Task: Add an event with the title Second Sales Team Training and Skill Enhancement, date '2023/11/04', time 8:30 AM to 10:30 AMand add a description: Maintain comprehensive documentation of the risk mitigation process, including risk registers, mitigation plans, and lessons learned. Documenting lessons learned enables future projects to benefit from the knowledge and experience gained during risk mitigation activities., put the event into Blue category . Add location for the event as: 789 Ocean Drive, Miami Beach, Florida, USA, logged in from the account softage.8@softage.netand send the event invitation to softage.7@softage.net and softage.9@softage.net. Set a reminder for the event 1 hour before
Action: Mouse moved to (110, 142)
Screenshot: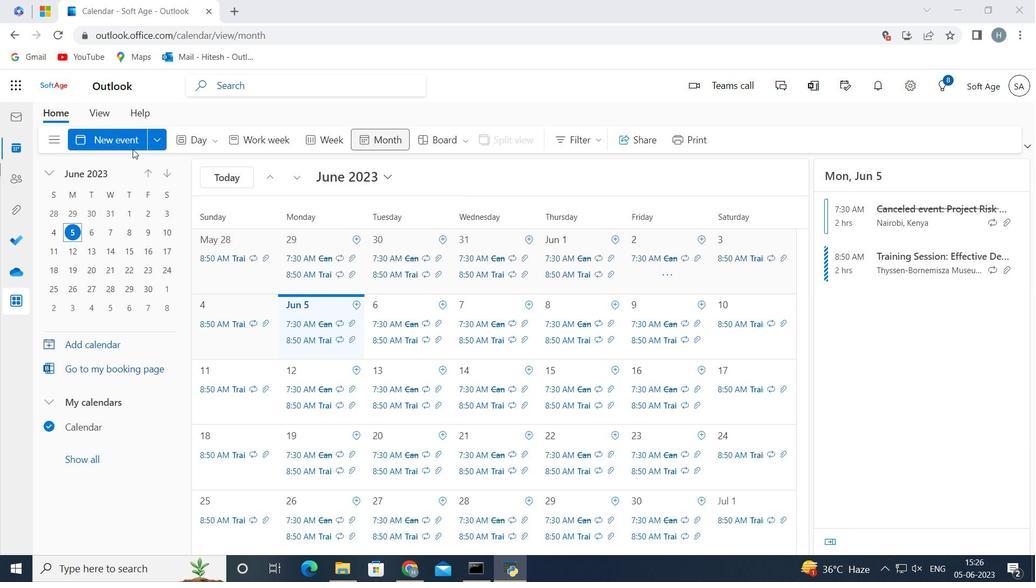 
Action: Mouse pressed left at (110, 142)
Screenshot: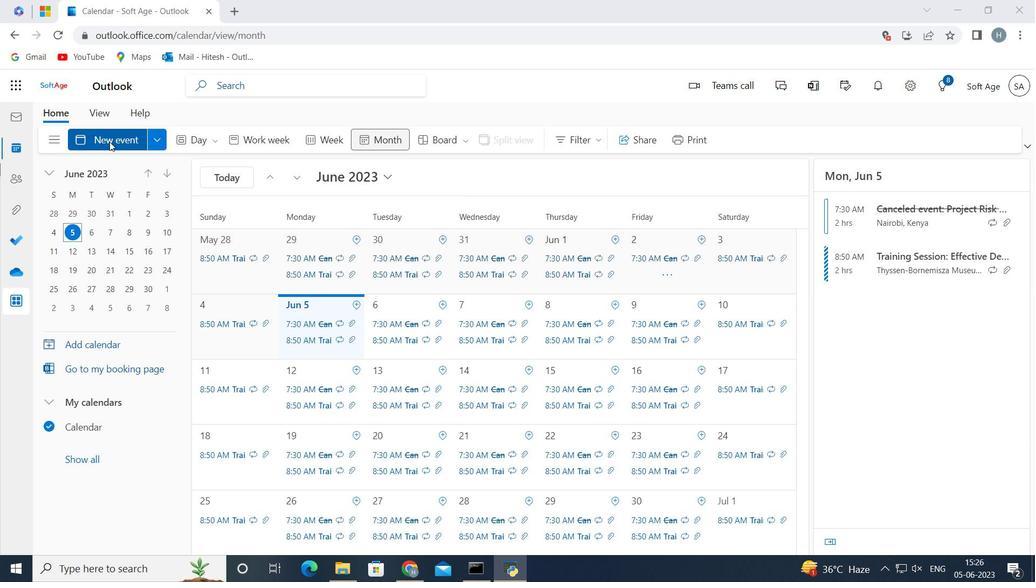 
Action: Mouse moved to (243, 217)
Screenshot: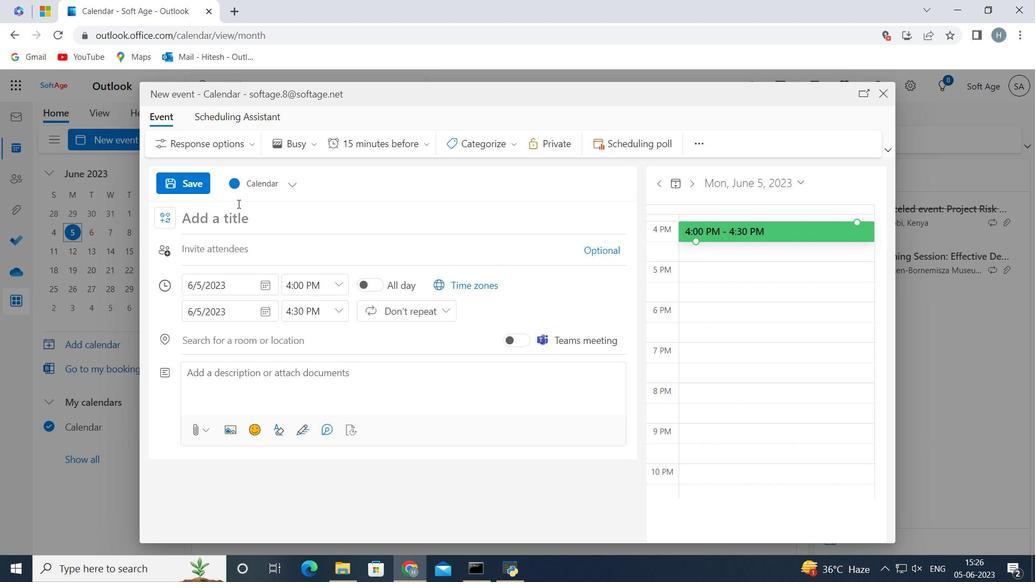 
Action: Mouse pressed left at (243, 217)
Screenshot: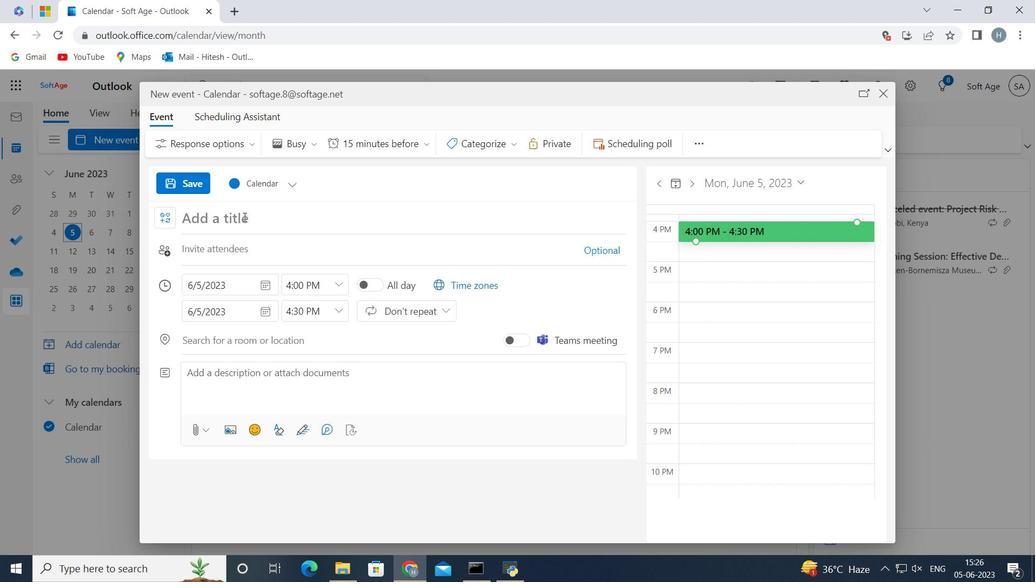 
Action: Key pressed <Key.shift>Second<Key.space><Key.shift>Sales<Key.space><Key.shift>Team<Key.space><Key.shift>Training<Key.space>and<Key.space><Key.shift>Skill<Key.space><Key.shift>Enhancement<Key.space>
Screenshot: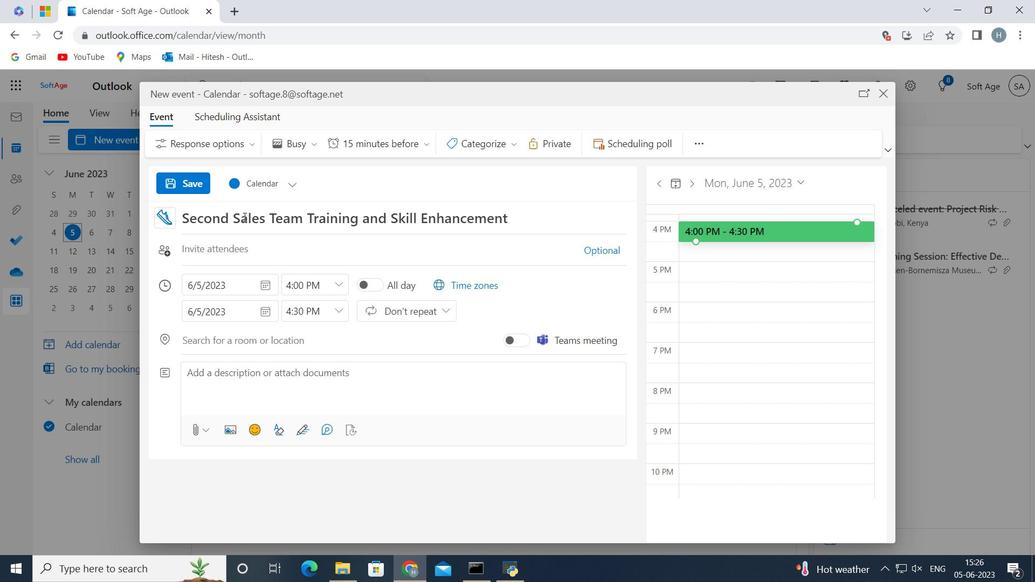 
Action: Mouse scrolled (243, 217) with delta (0, 0)
Screenshot: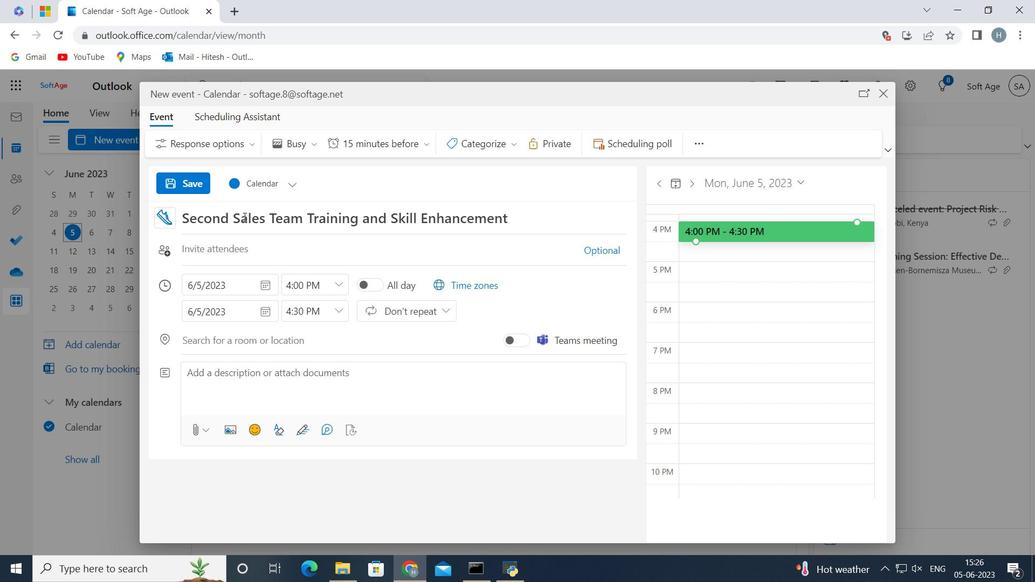 
Action: Mouse moved to (264, 284)
Screenshot: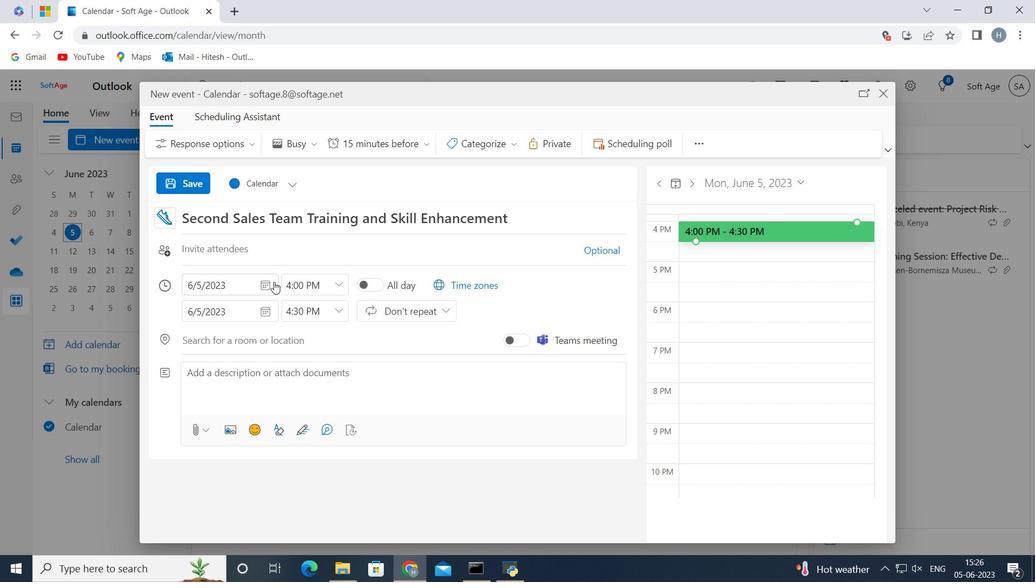 
Action: Mouse pressed left at (264, 284)
Screenshot: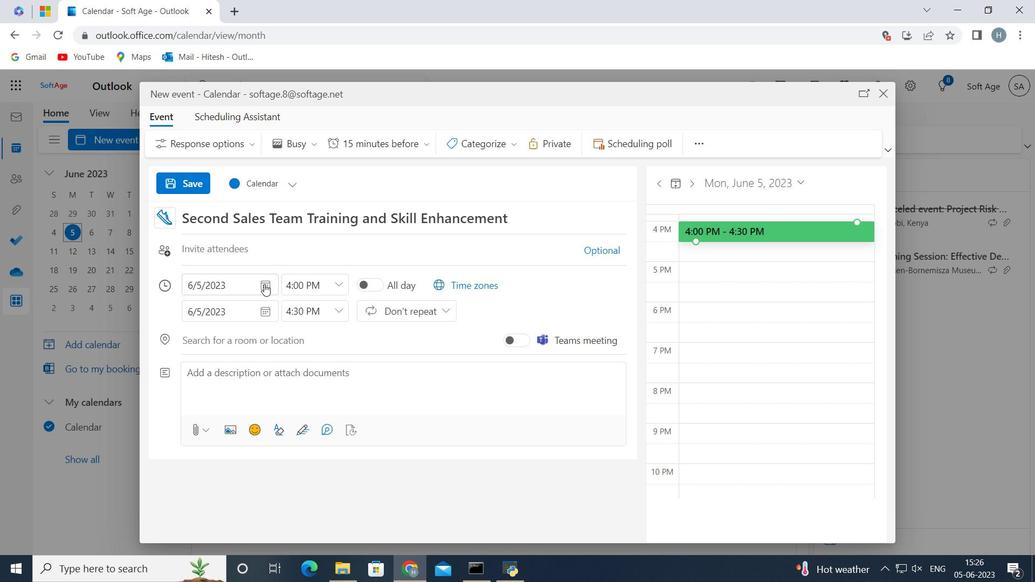 
Action: Mouse moved to (217, 316)
Screenshot: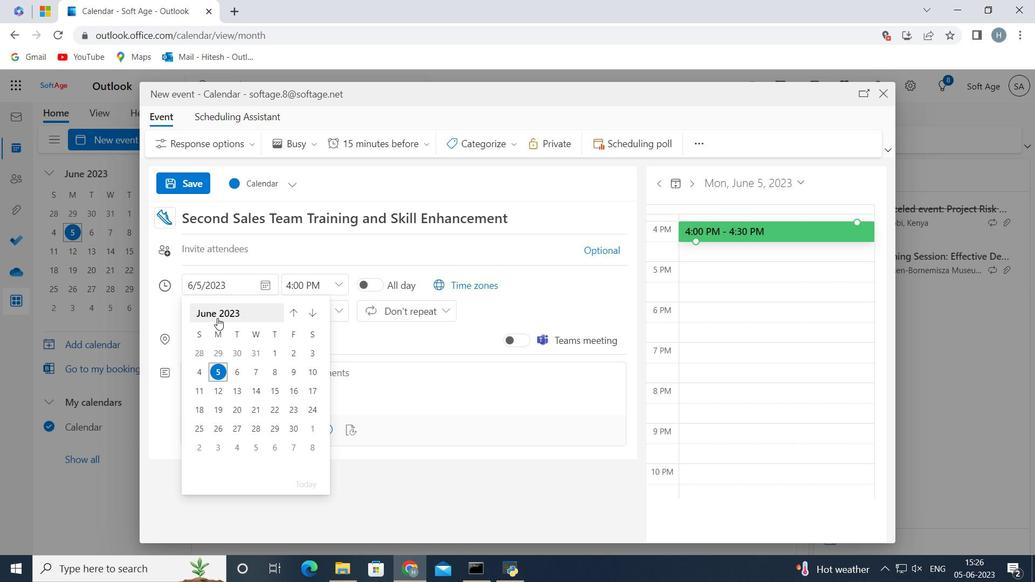
Action: Mouse pressed left at (217, 316)
Screenshot: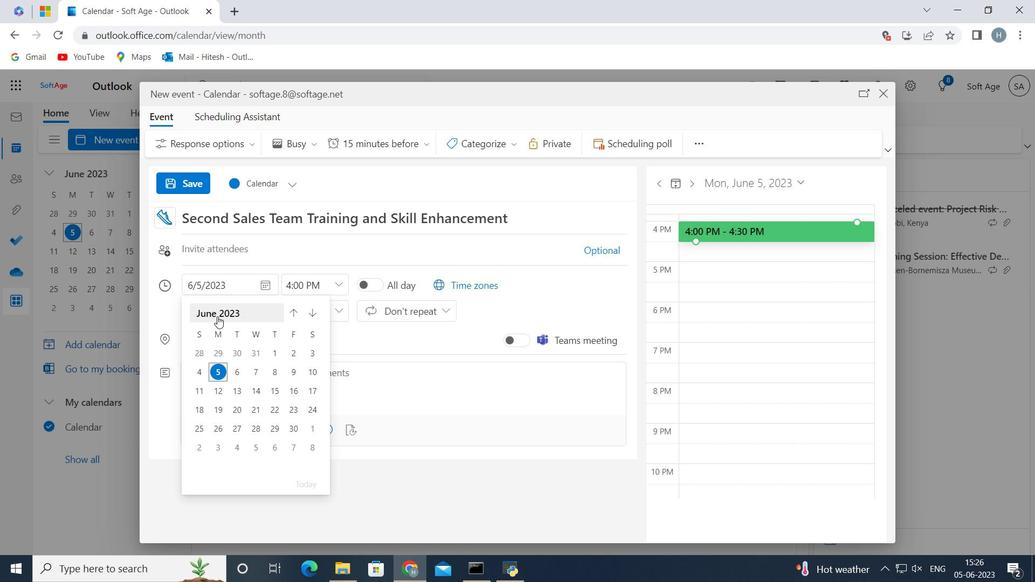 
Action: Mouse pressed left at (217, 316)
Screenshot: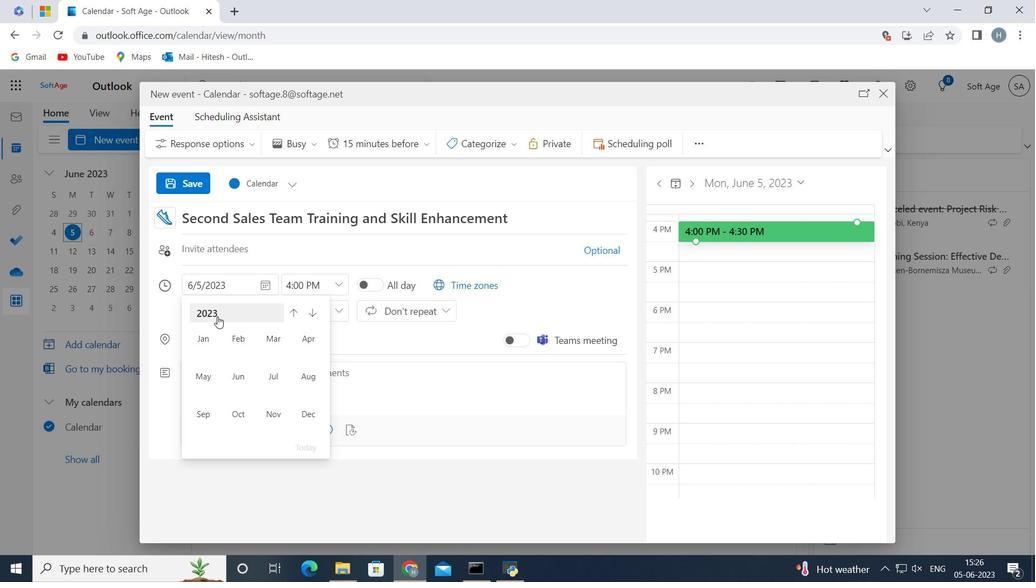 
Action: Mouse moved to (299, 344)
Screenshot: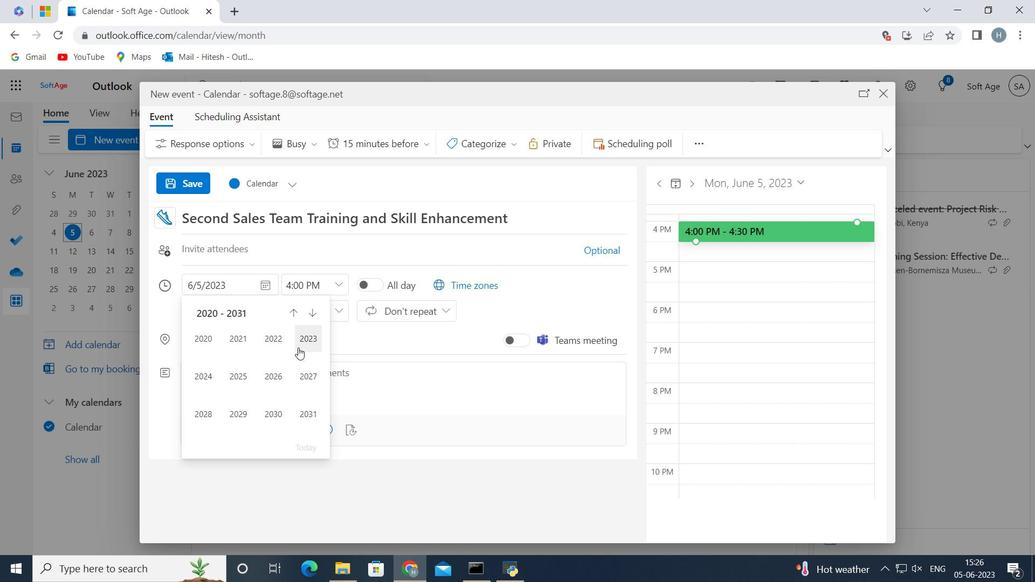 
Action: Mouse pressed left at (299, 344)
Screenshot: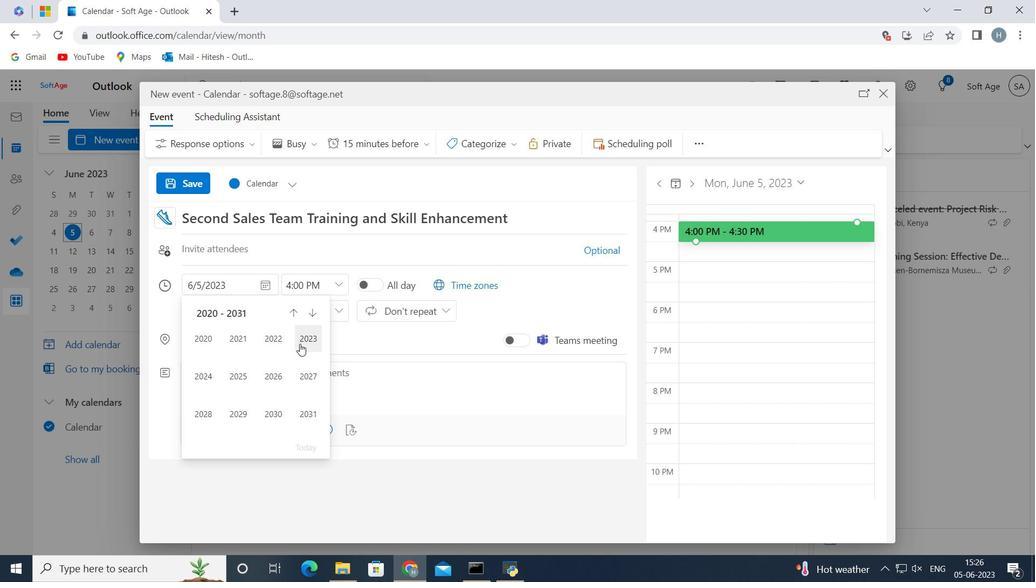 
Action: Mouse moved to (276, 408)
Screenshot: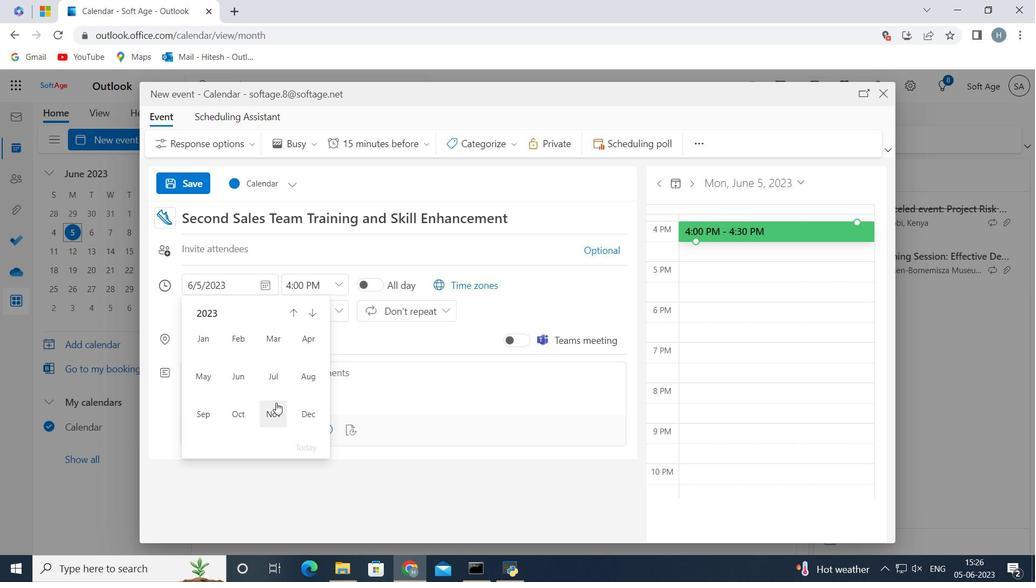 
Action: Mouse pressed left at (276, 408)
Screenshot: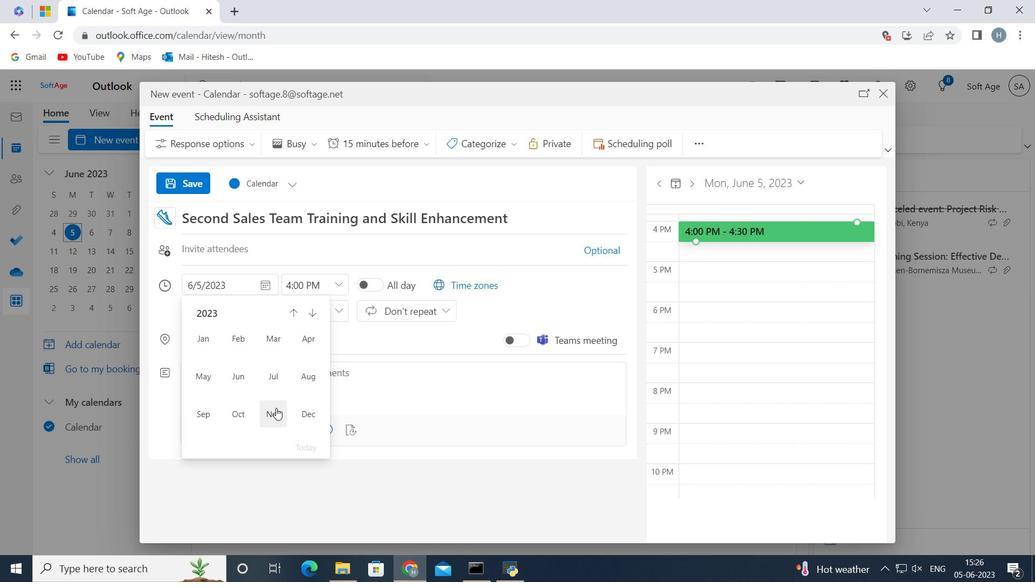 
Action: Mouse moved to (309, 353)
Screenshot: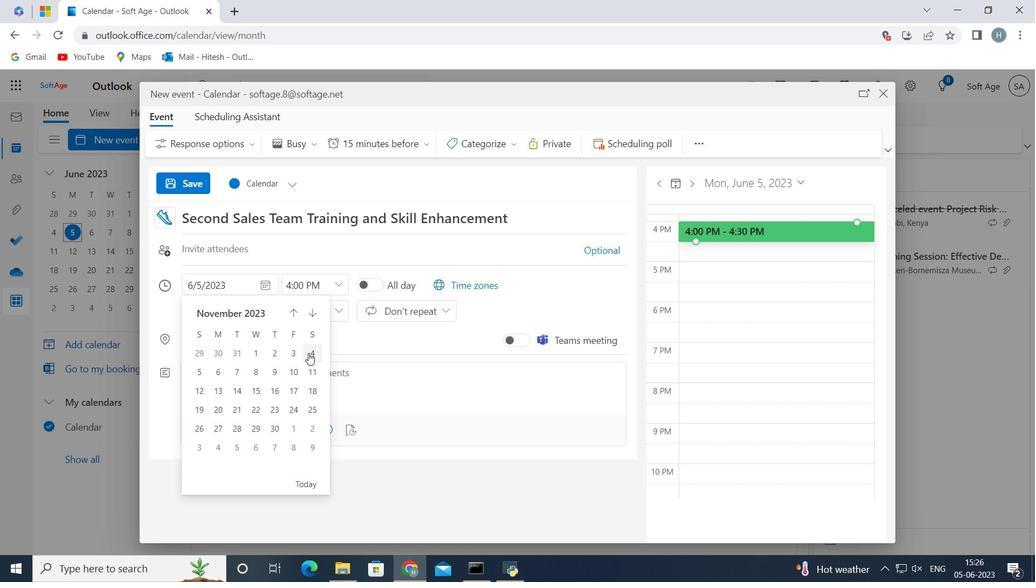 
Action: Mouse pressed left at (309, 353)
Screenshot: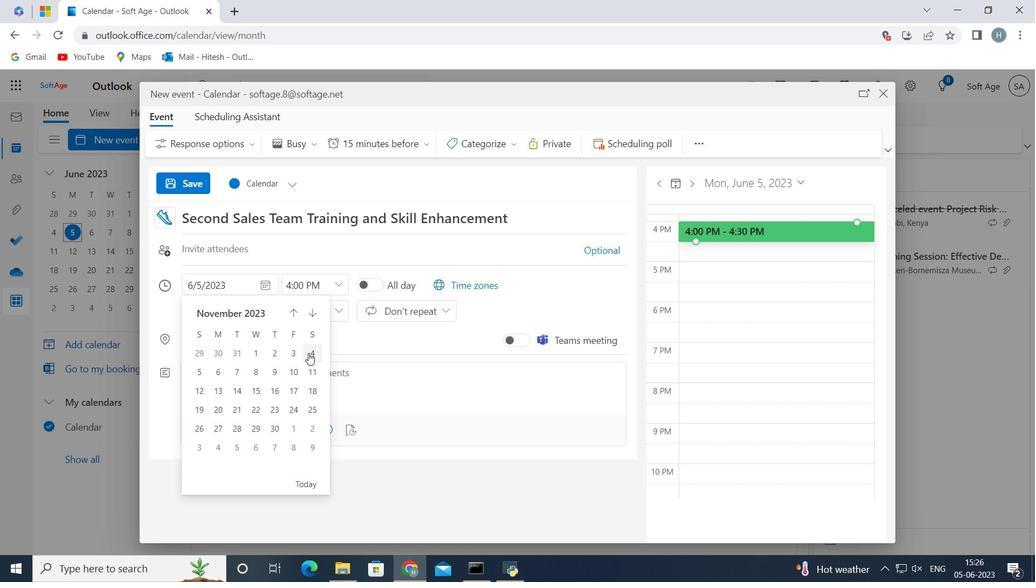 
Action: Mouse moved to (337, 283)
Screenshot: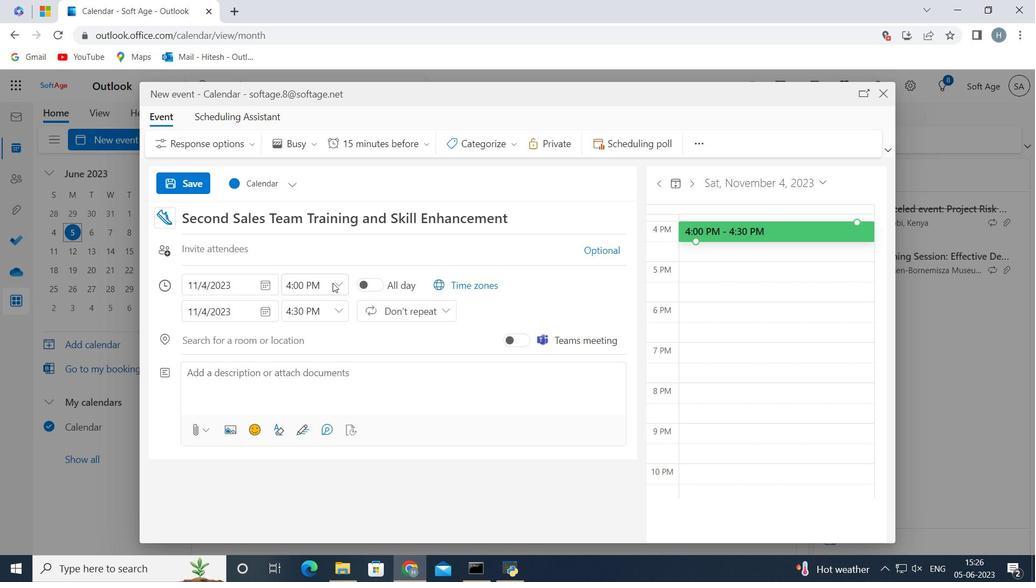 
Action: Mouse pressed left at (337, 283)
Screenshot: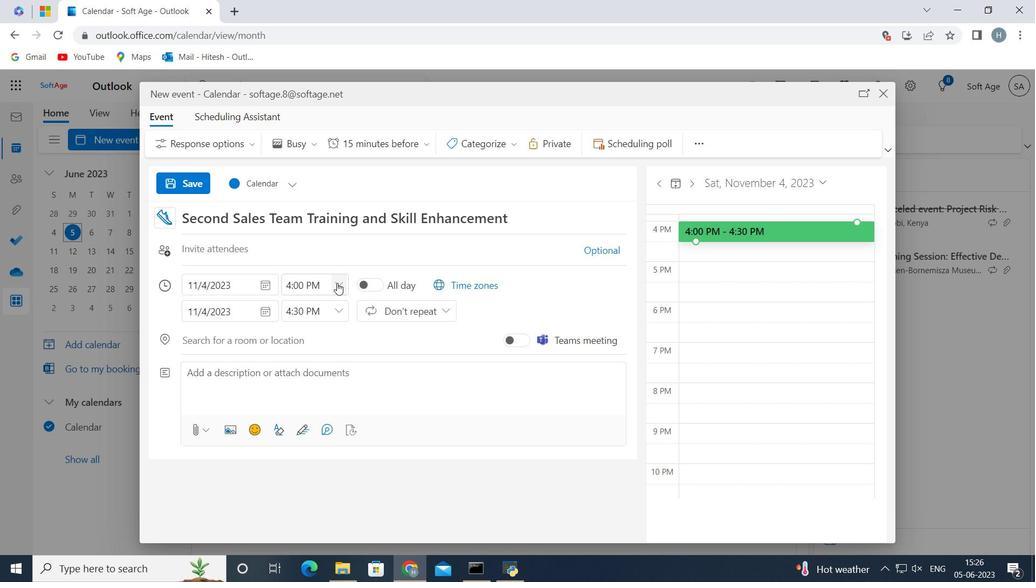 
Action: Mouse moved to (305, 344)
Screenshot: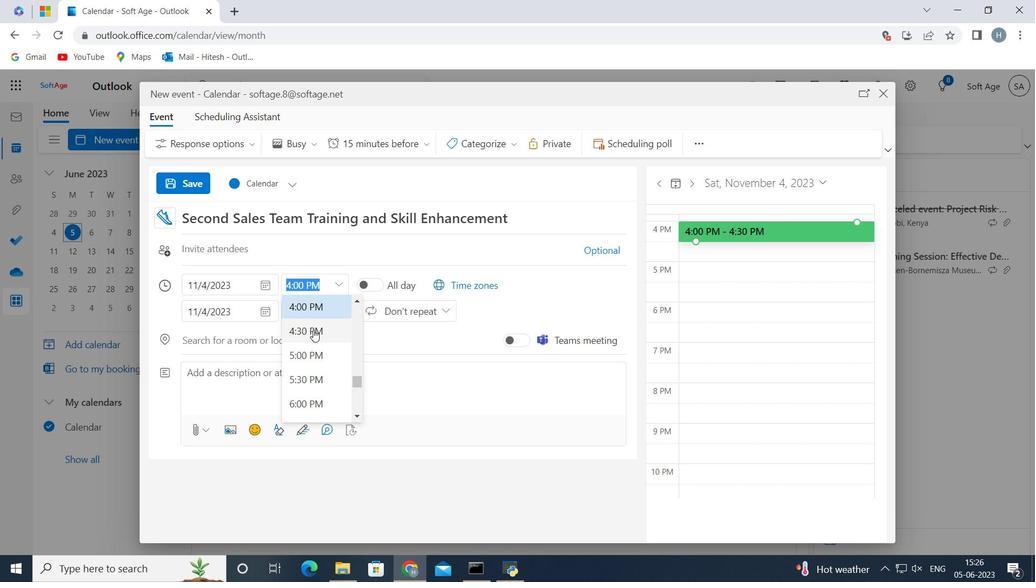
Action: Mouse scrolled (305, 344) with delta (0, 0)
Screenshot: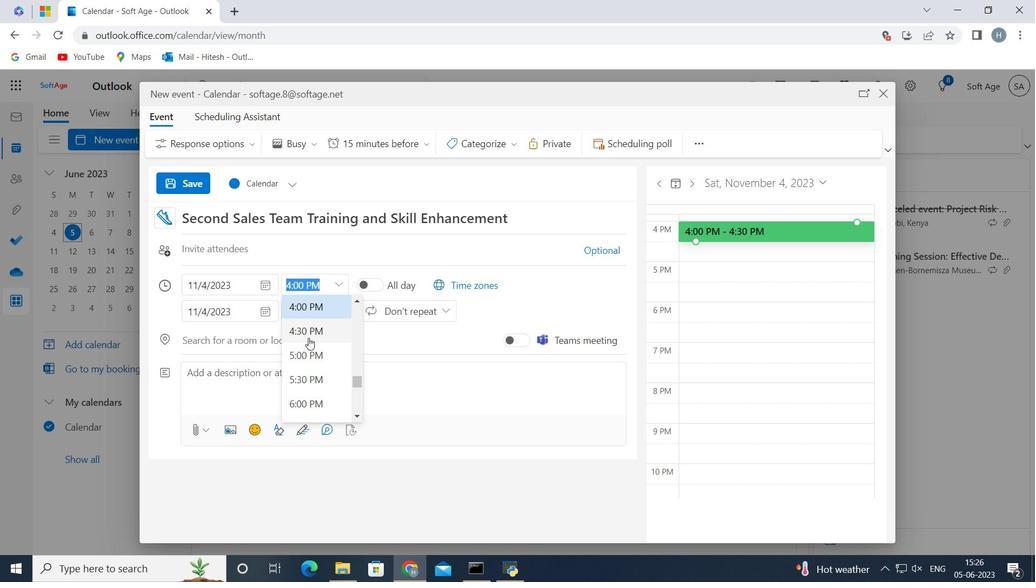 
Action: Mouse scrolled (305, 344) with delta (0, 0)
Screenshot: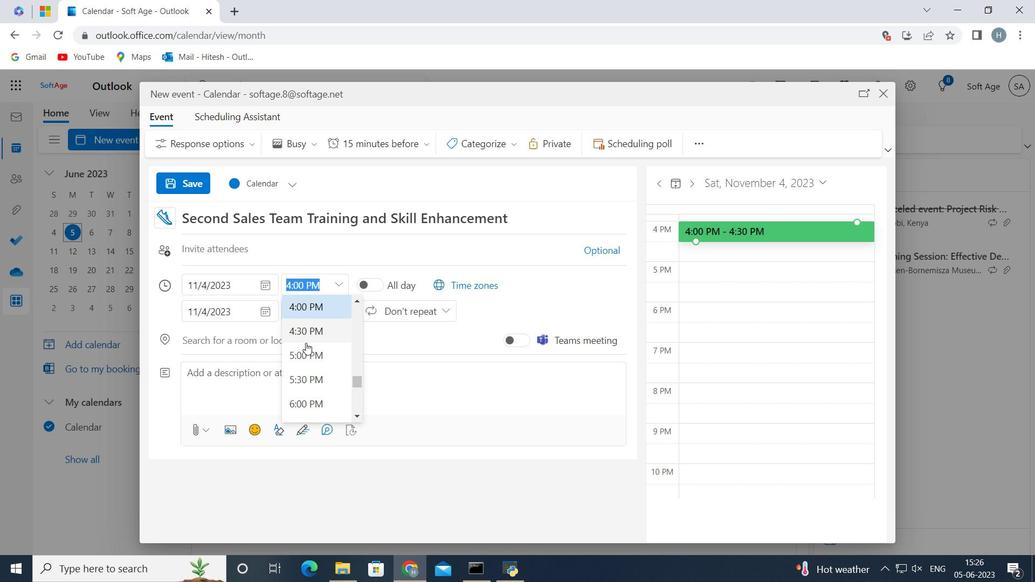 
Action: Mouse scrolled (305, 344) with delta (0, 0)
Screenshot: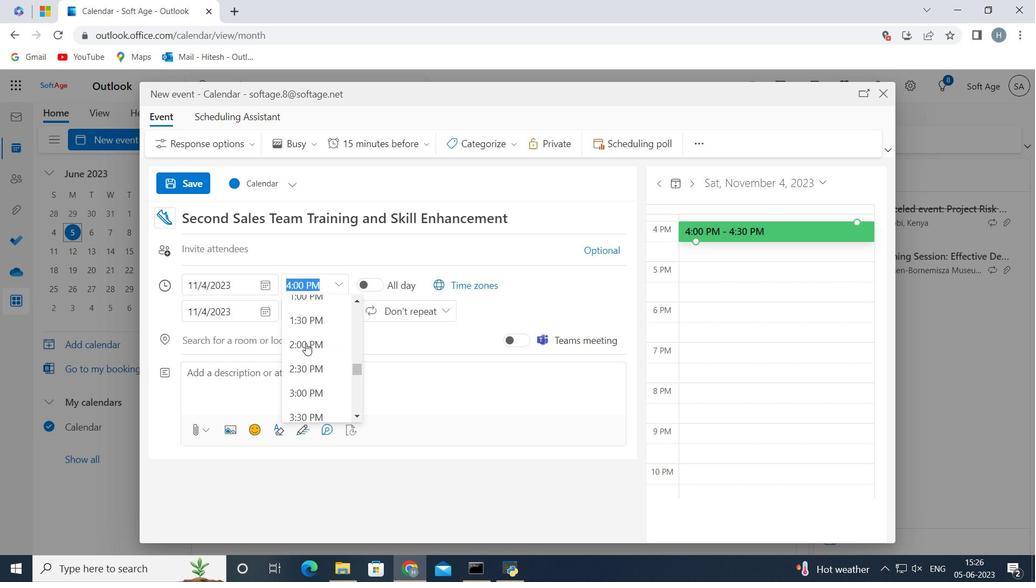 
Action: Mouse scrolled (305, 344) with delta (0, 0)
Screenshot: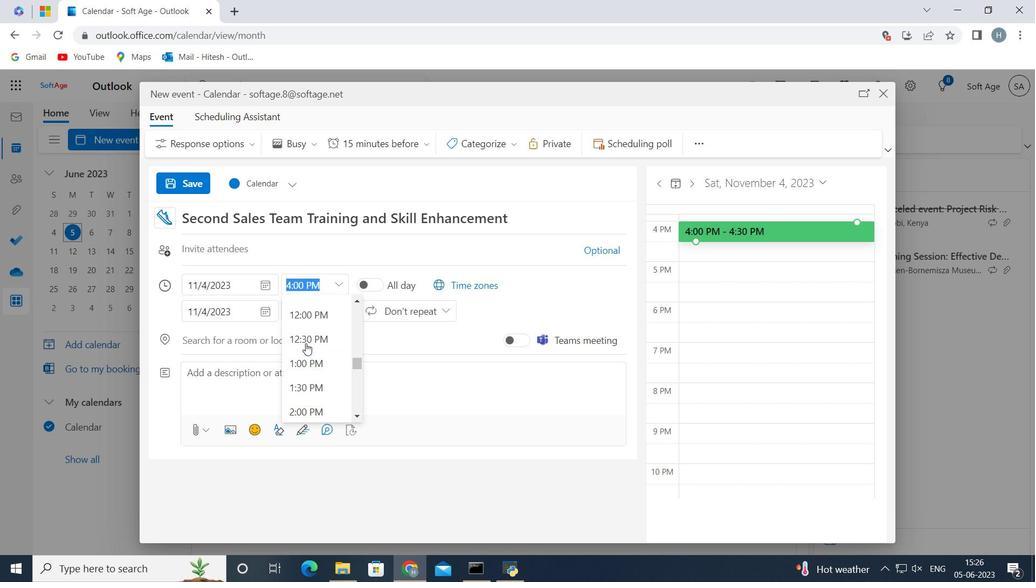 
Action: Mouse scrolled (305, 344) with delta (0, 0)
Screenshot: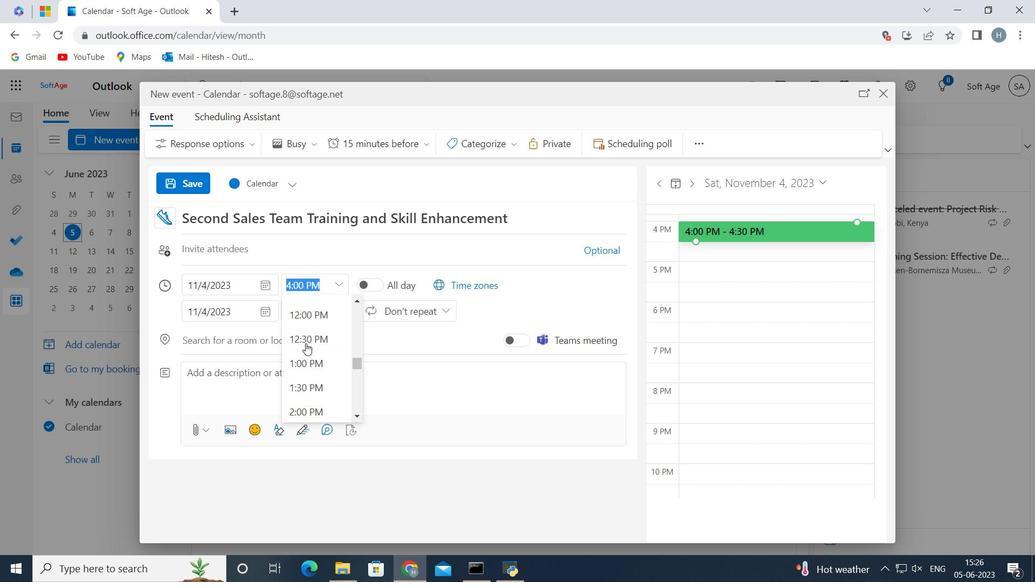 
Action: Mouse scrolled (305, 344) with delta (0, 0)
Screenshot: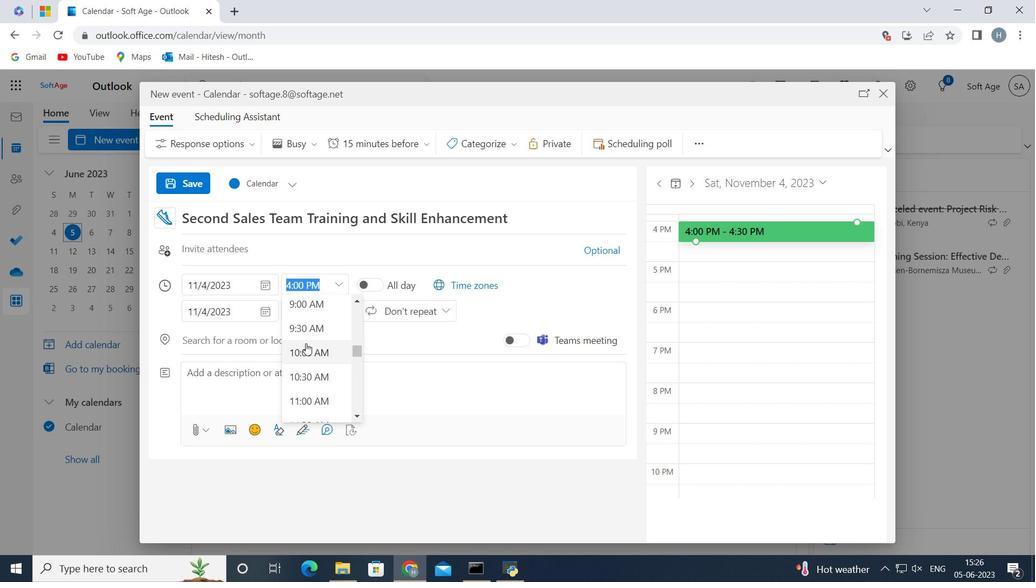 
Action: Mouse moved to (301, 342)
Screenshot: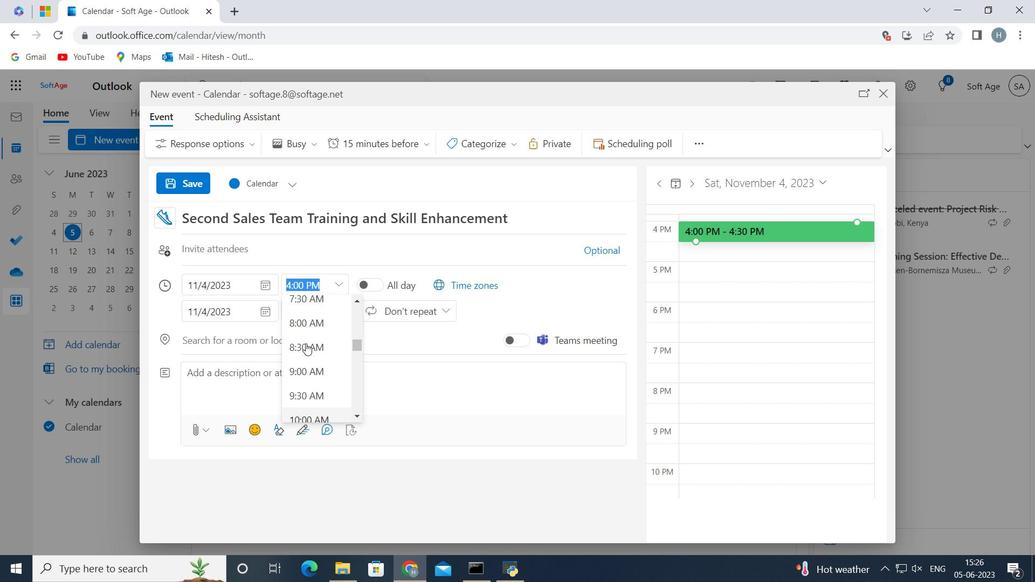 
Action: Mouse pressed left at (301, 342)
Screenshot: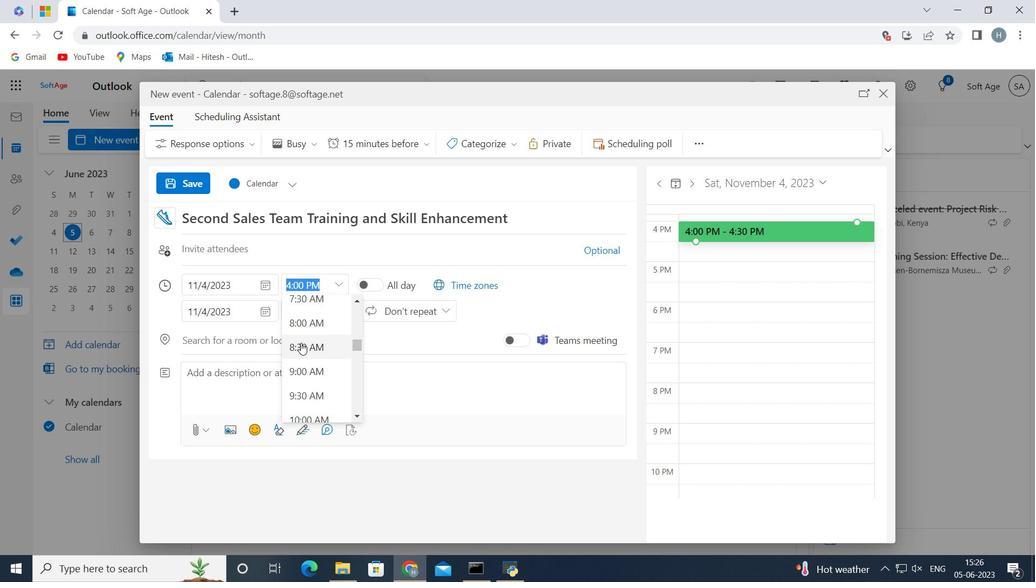 
Action: Mouse moved to (338, 309)
Screenshot: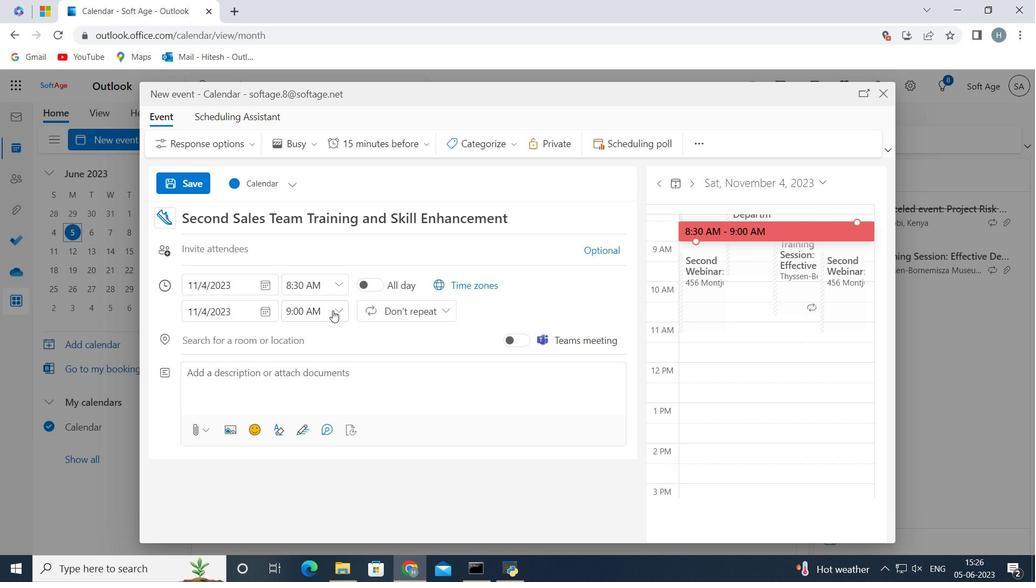 
Action: Mouse pressed left at (338, 309)
Screenshot: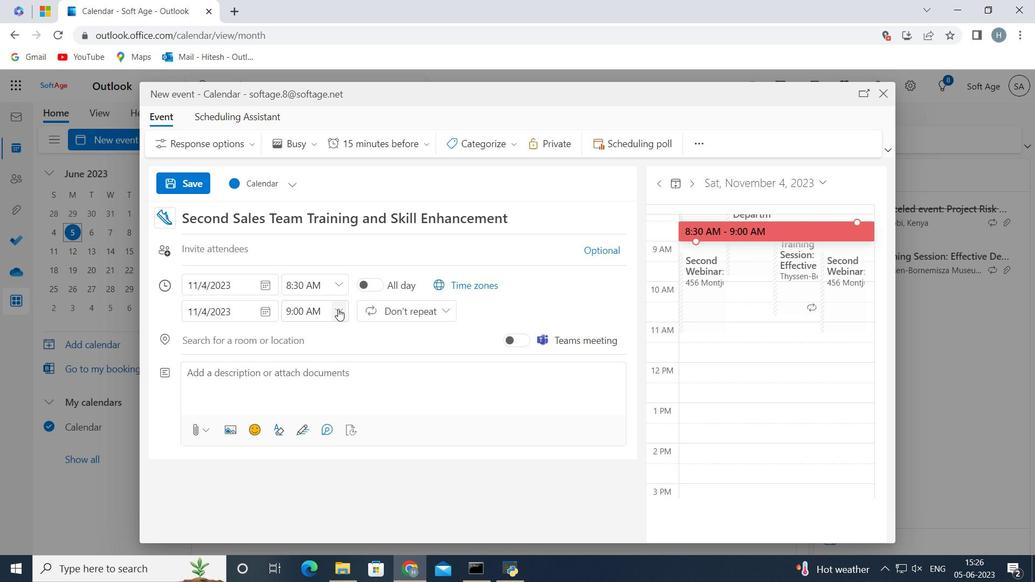 
Action: Mouse moved to (332, 401)
Screenshot: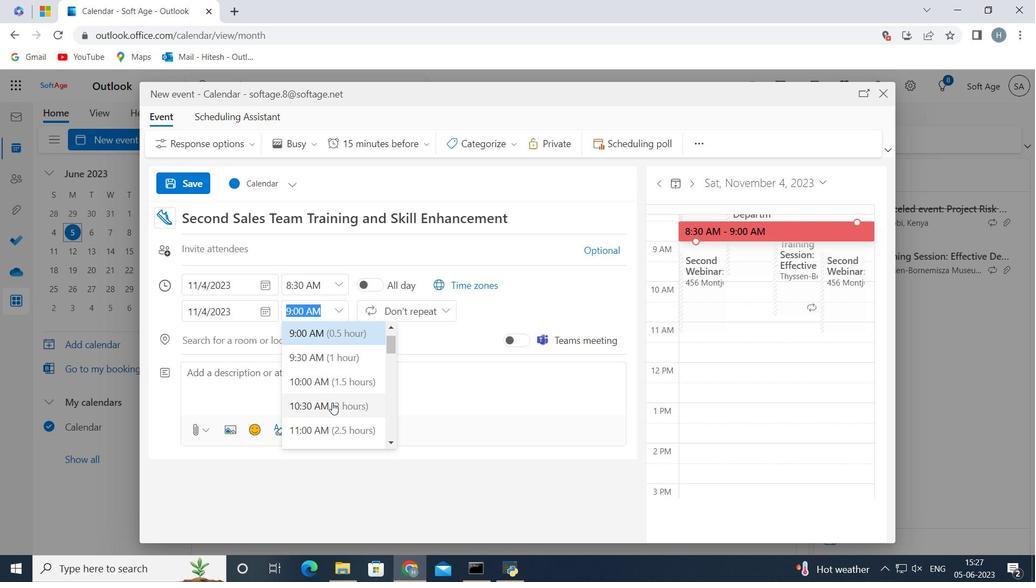 
Action: Mouse pressed left at (332, 401)
Screenshot: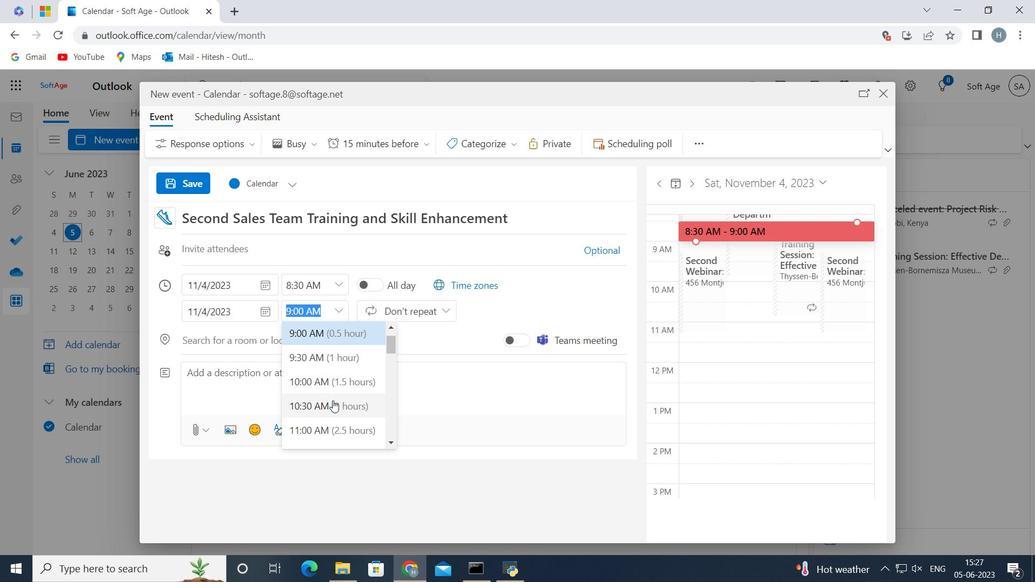 
Action: Mouse moved to (293, 365)
Screenshot: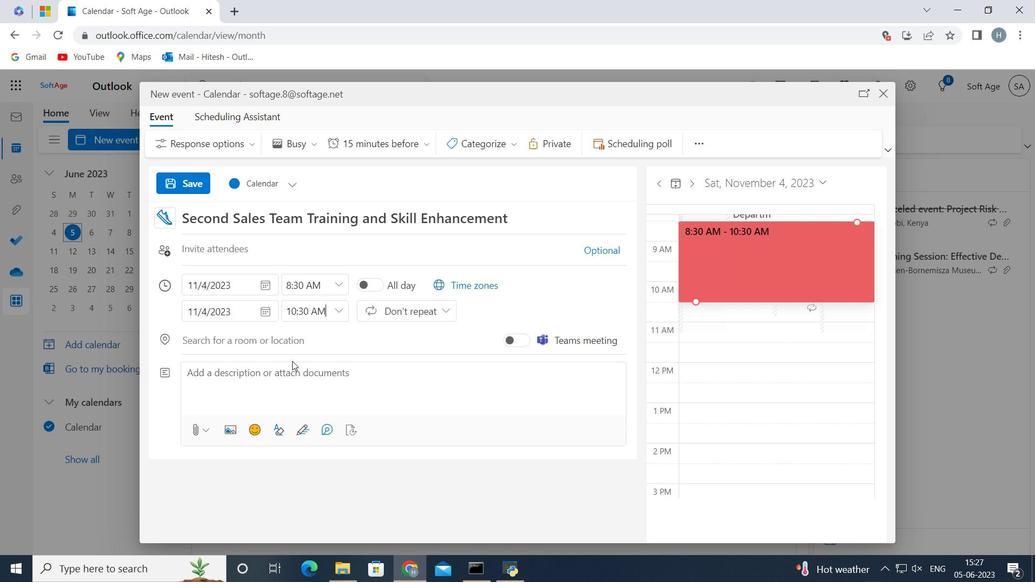 
Action: Mouse pressed left at (293, 365)
Screenshot: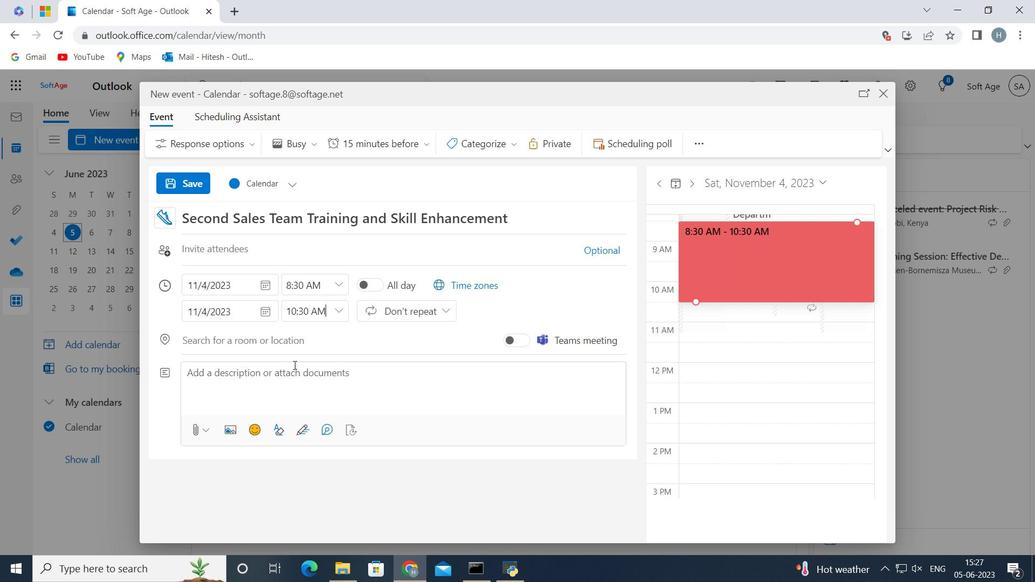 
Action: Key pressed <Key.shift>Mainr<Key.backspace>tain<Key.space><Key.shift>C<Key.backspace>comprehensic<Key.backspace>ve<Key.space>documentation<Key.space>of<Key.space>the<Key.space>risk<Key.space>mitigation<Key.space>process,<Key.space>including<Key.space>risk<Key.space>registers,<Key.space>mitigation<Key.space>plans,<Key.space>and<Key.space>k<Key.backspace>lessons<Key.space>learned.<Key.space><Key.shift>Documenting<Key.space>lessons<Key.space>learned<Key.space>enables<Key.space>future<Key.space>projects<Key.space>to<Key.space>benefit<Key.space>from<Key.space>the<Key.space>knowledge<Key.space>and<Key.space>experience<Key.space>gained<Key.space>during<Key.space>risk<Key.space>mitigation<Key.space>activities.<Key.space>
Screenshot: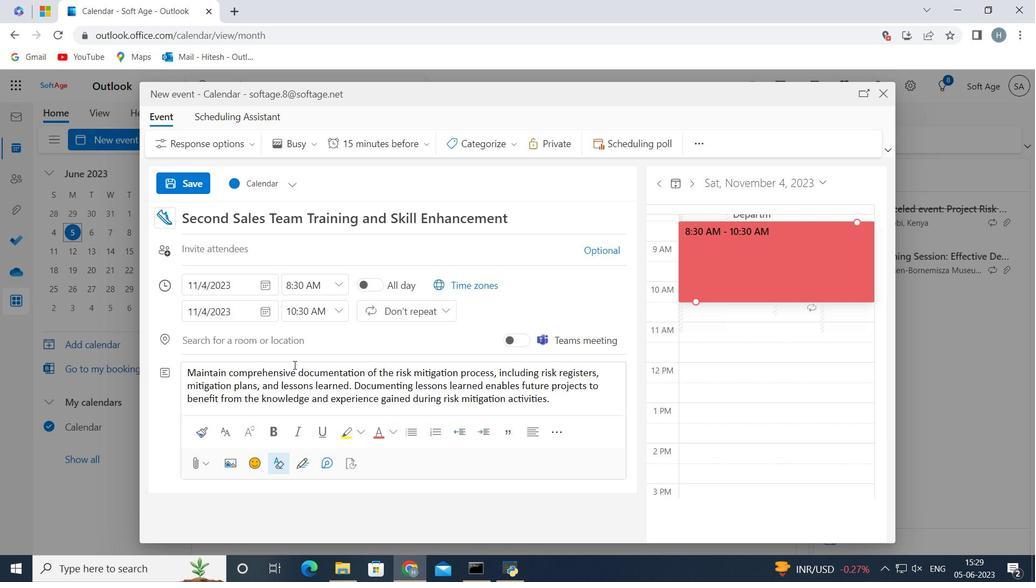 
Action: Mouse moved to (464, 139)
Screenshot: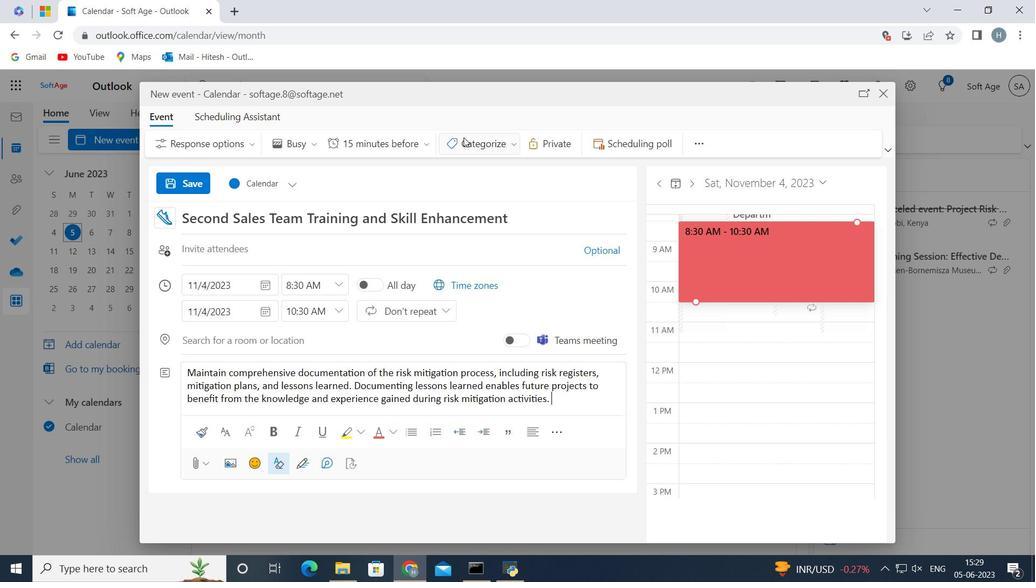 
Action: Mouse pressed left at (464, 139)
Screenshot: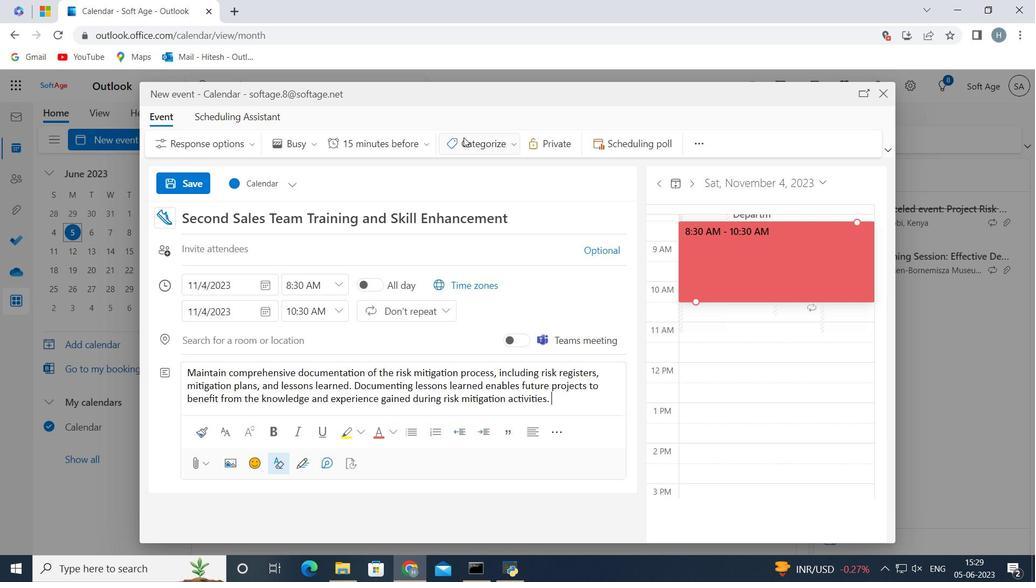 
Action: Mouse moved to (474, 171)
Screenshot: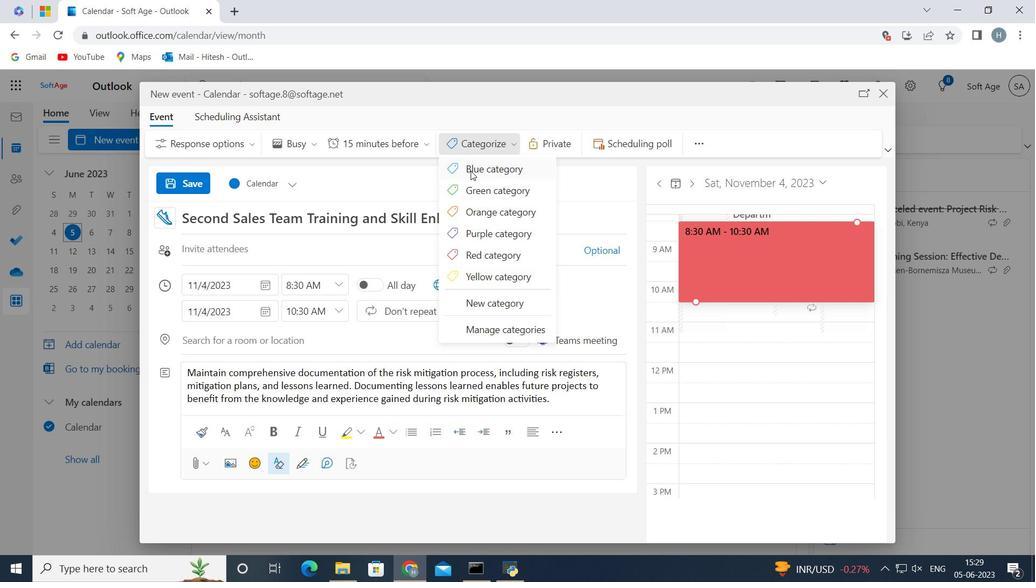 
Action: Mouse pressed left at (474, 171)
Screenshot: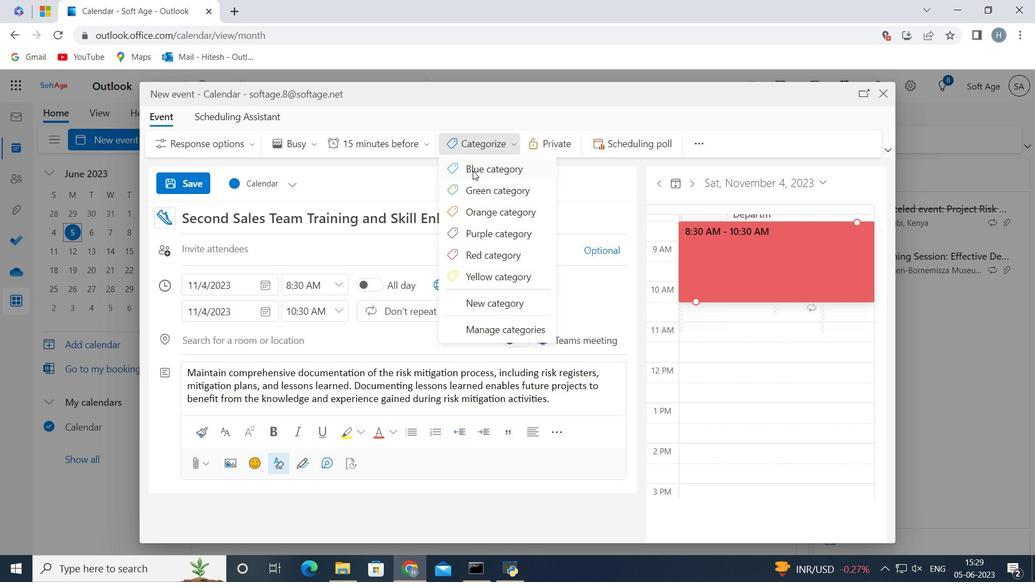 
Action: Mouse moved to (275, 343)
Screenshot: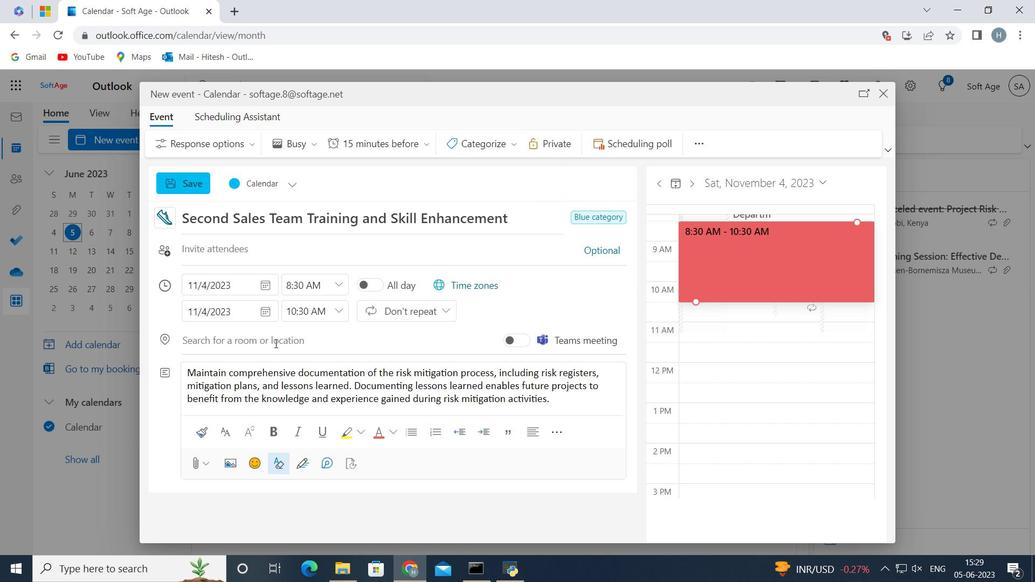 
Action: Mouse pressed left at (275, 343)
Screenshot: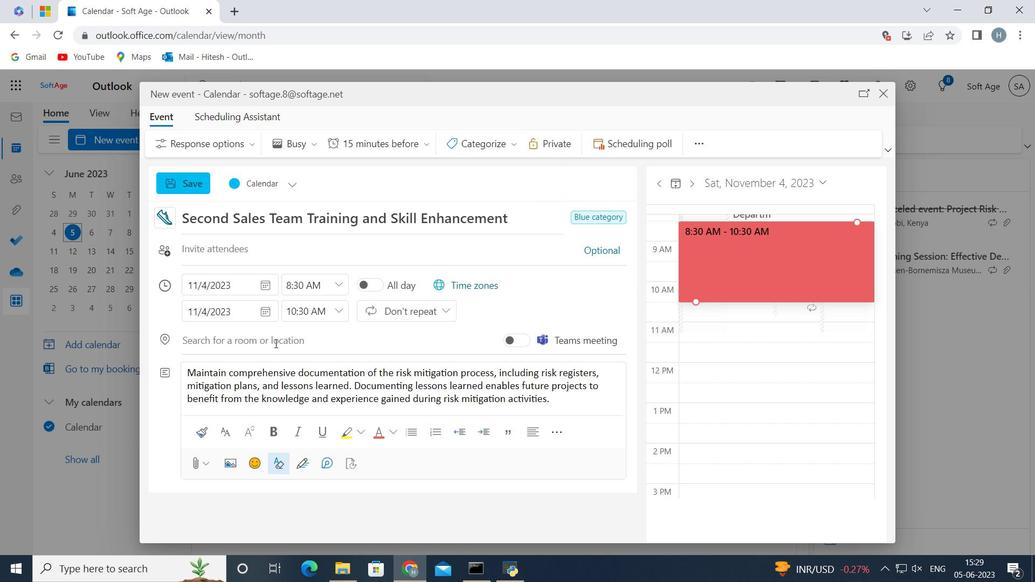 
Action: Mouse moved to (272, 344)
Screenshot: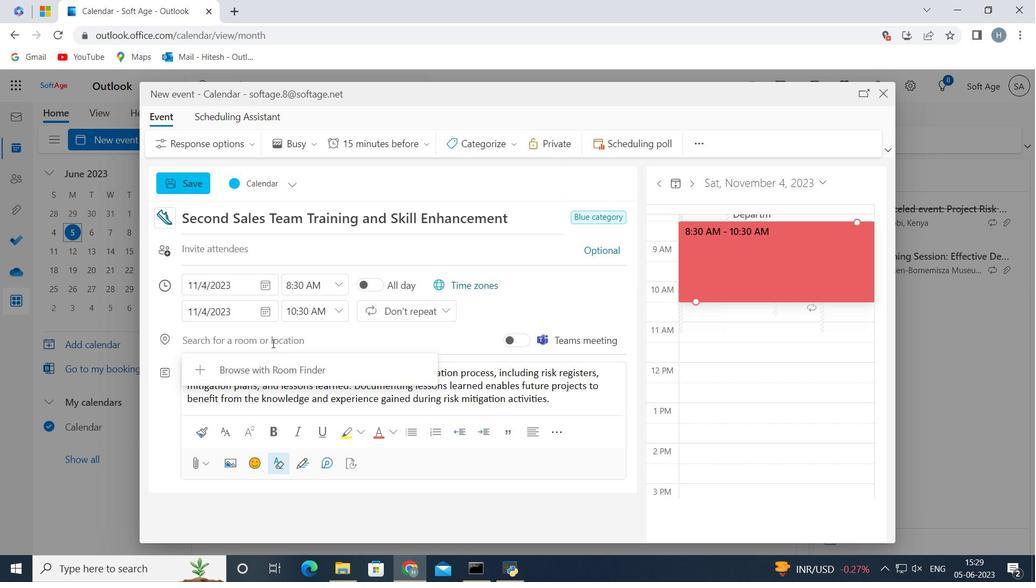 
Action: Key pressed 789<Key.space><Key.shift>Ocean<Key.space><Key.shift>Drive,<Key.space><Key.shift>Miami<Key.space><Key.shift><Key.shift>Beach,<Key.space><Key.shift><Key.shift><Key.shift>Florida,<Key.space><Key.shift>U<Key.shift>SA<Key.space>
Screenshot: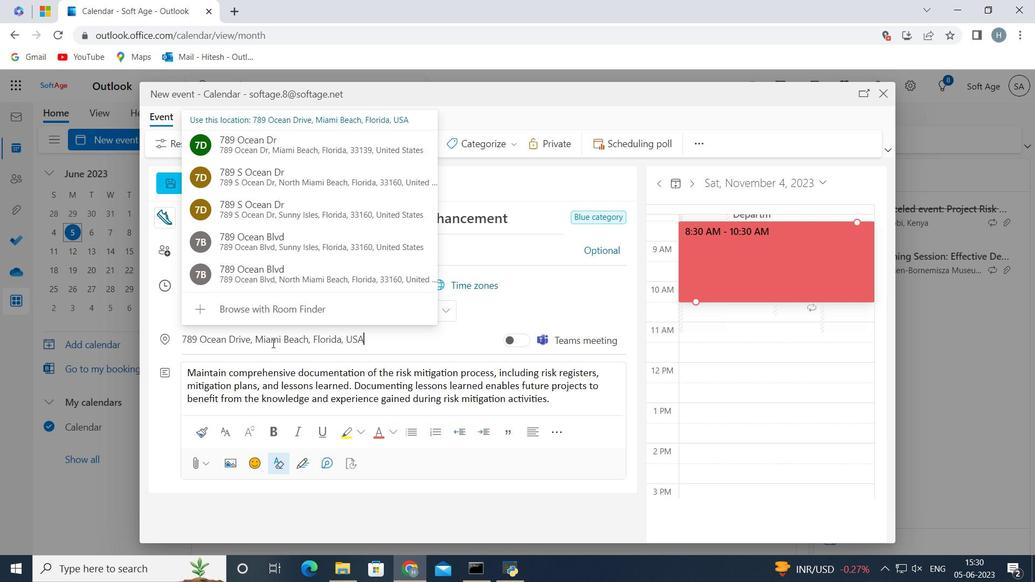 
Action: Mouse moved to (564, 294)
Screenshot: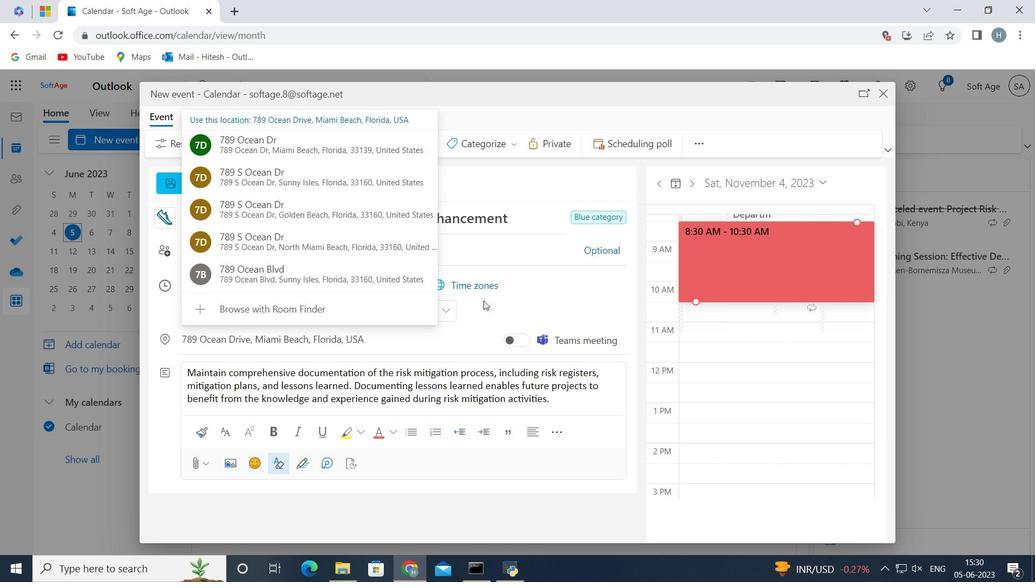 
Action: Mouse pressed left at (564, 294)
Screenshot: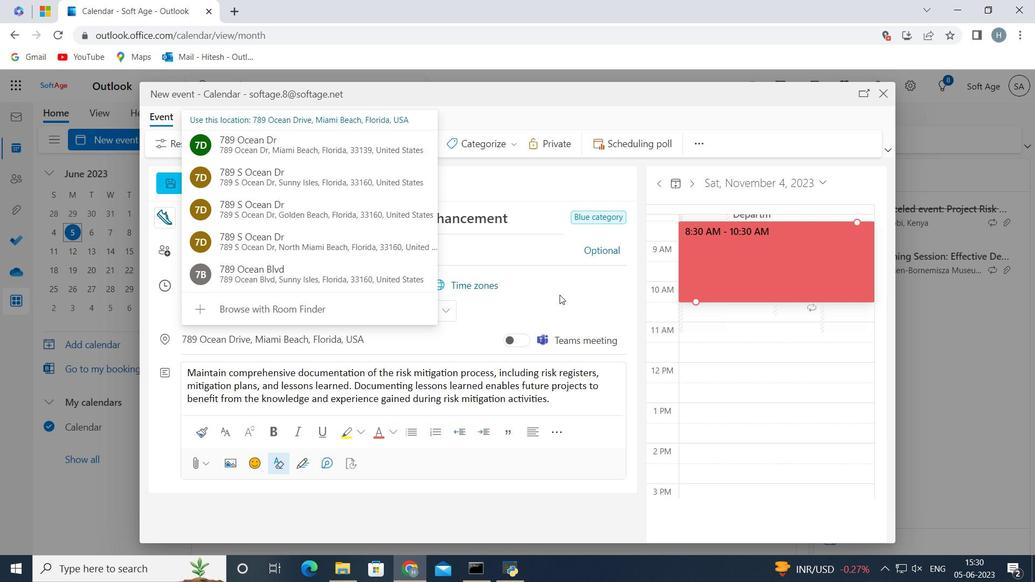 
Action: Mouse moved to (444, 249)
Screenshot: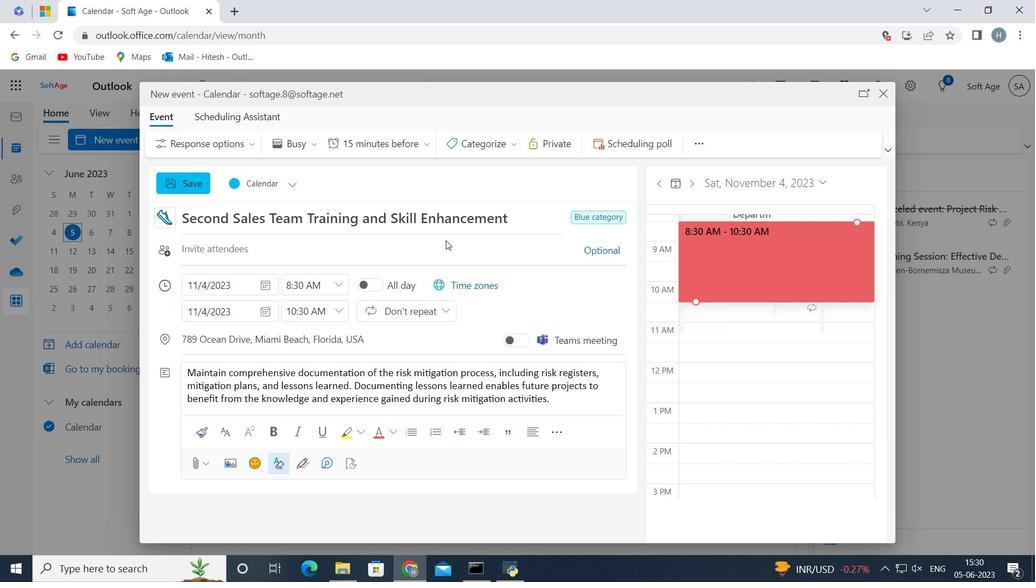 
Action: Mouse pressed left at (444, 249)
Screenshot: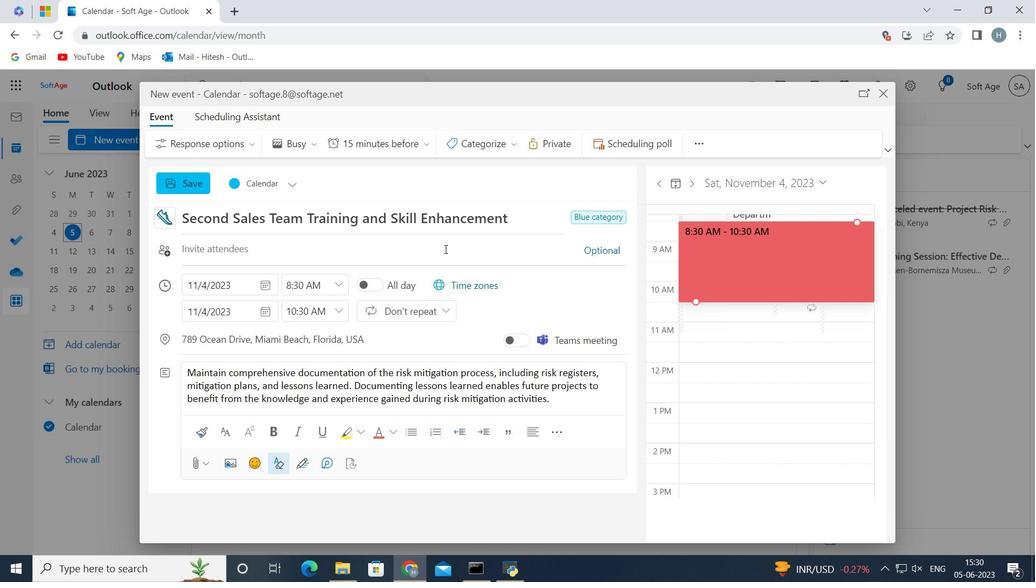 
Action: Key pressed softage.7<Key.shift>@softage.ne
Screenshot: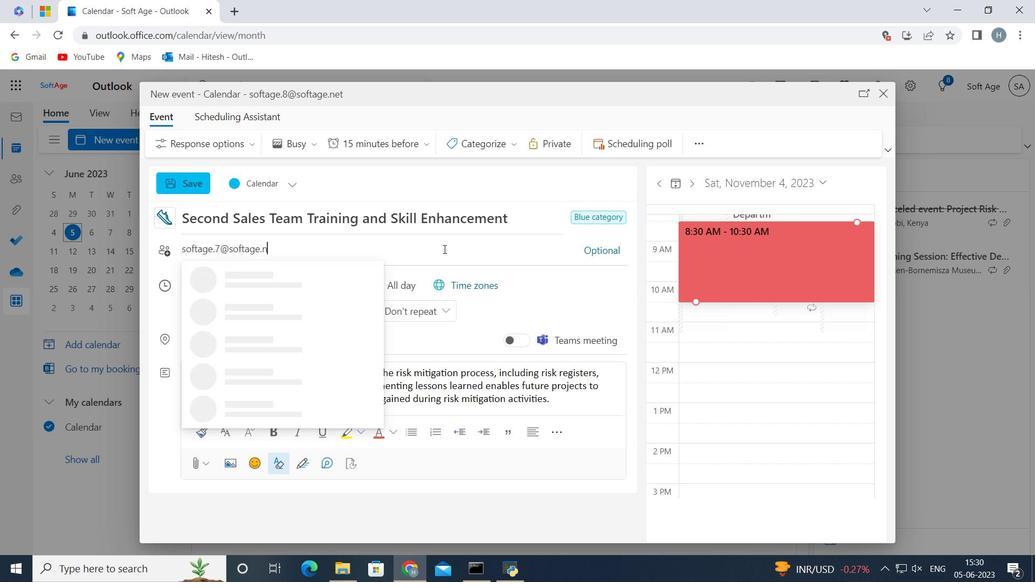 
Action: Mouse moved to (270, 284)
Screenshot: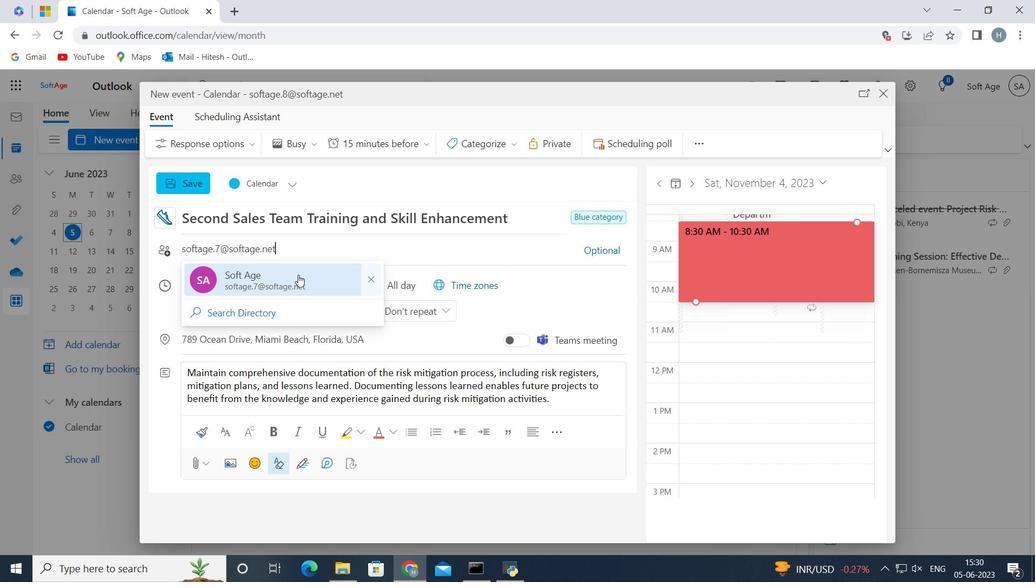 
Action: Mouse pressed left at (270, 284)
Screenshot: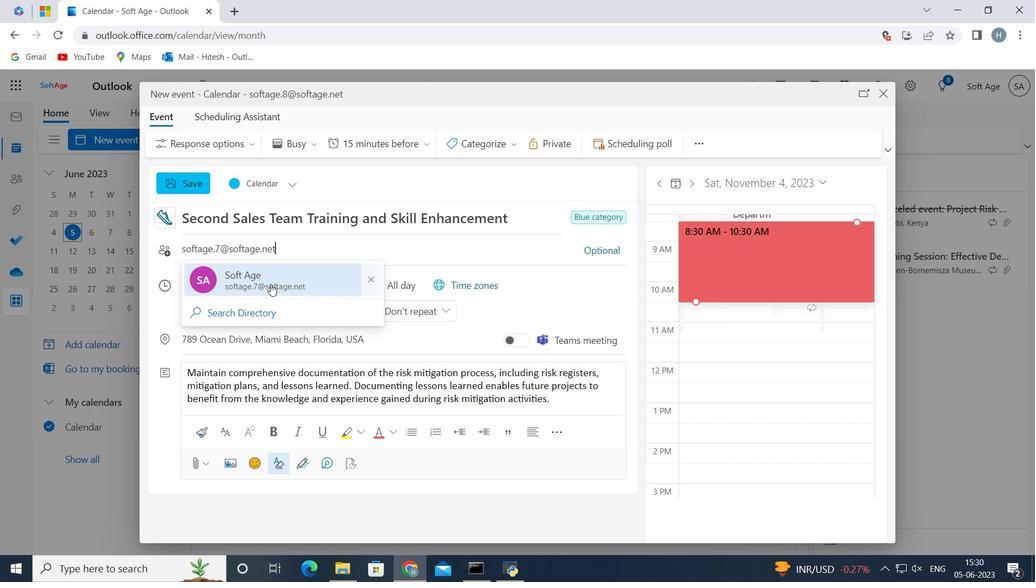 
Action: Mouse moved to (323, 247)
Screenshot: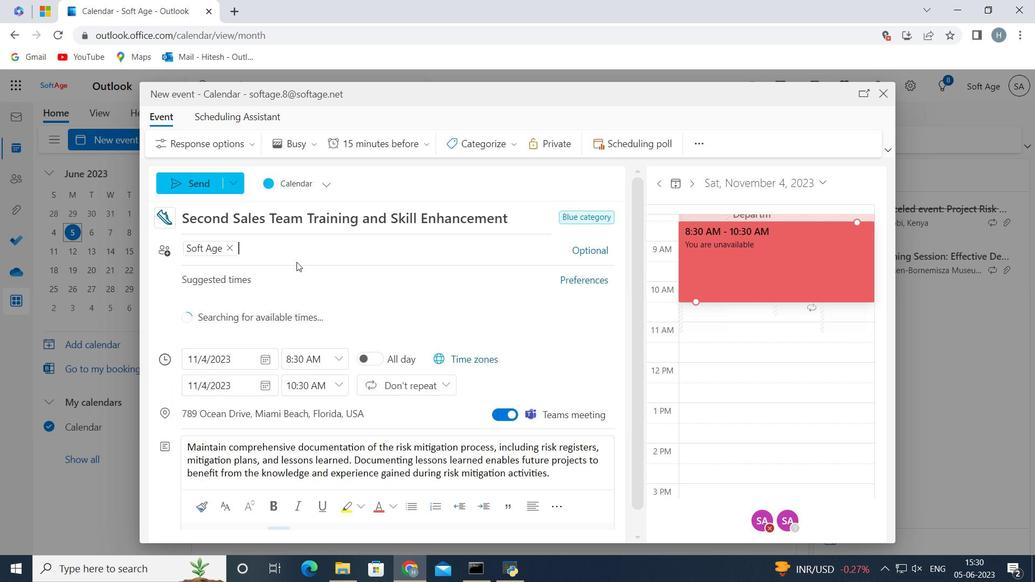 
Action: Key pressed softage.9<Key.shift>@softage.net
Screenshot: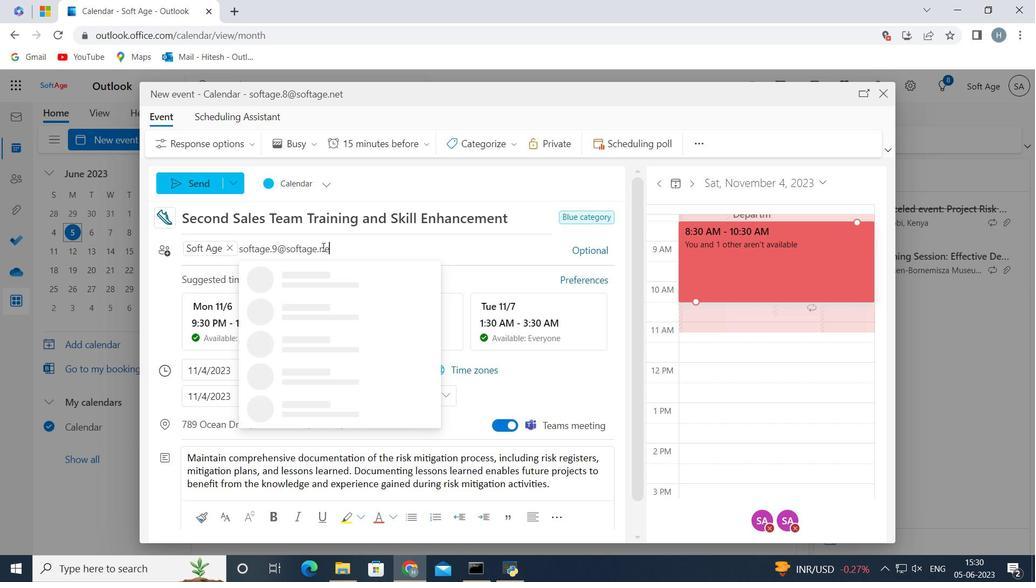 
Action: Mouse moved to (337, 272)
Screenshot: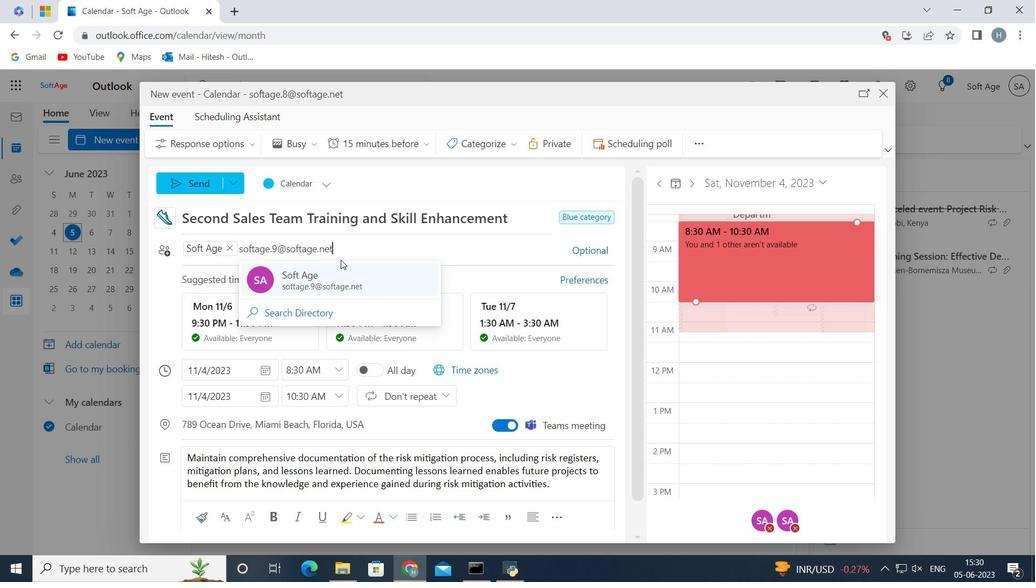 
Action: Mouse pressed left at (337, 272)
Screenshot: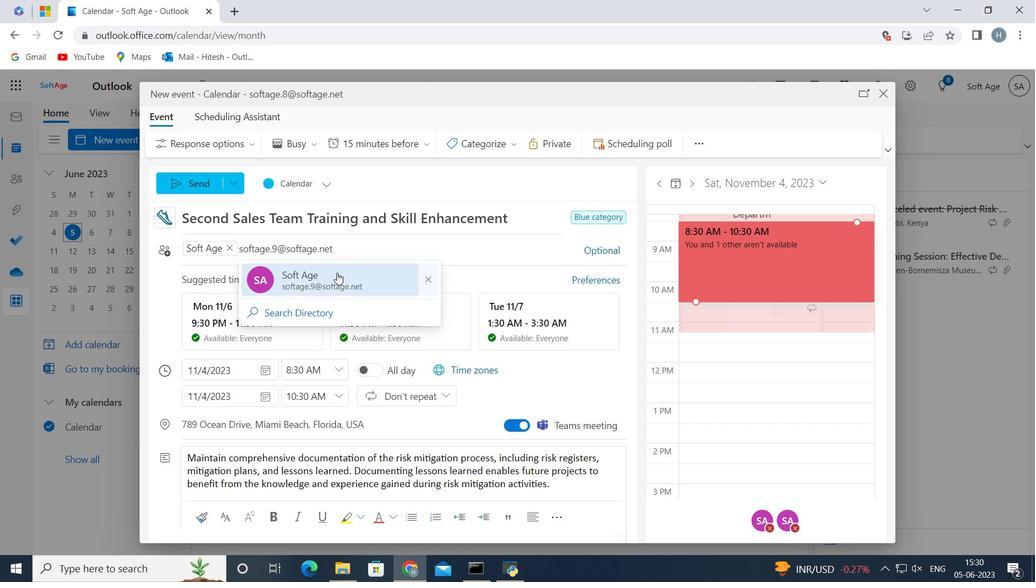 
Action: Mouse moved to (419, 141)
Screenshot: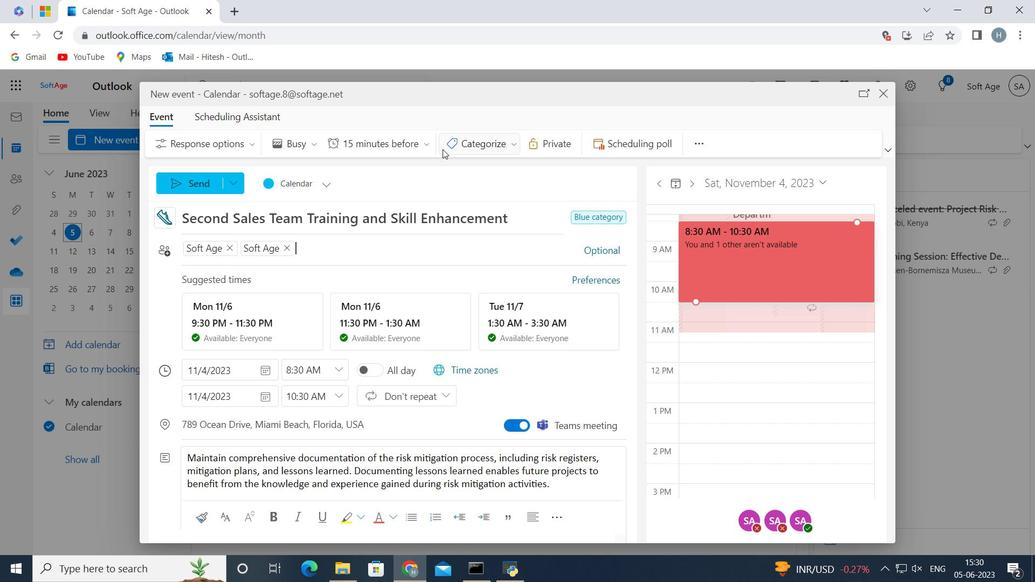 
Action: Mouse pressed left at (419, 141)
Screenshot: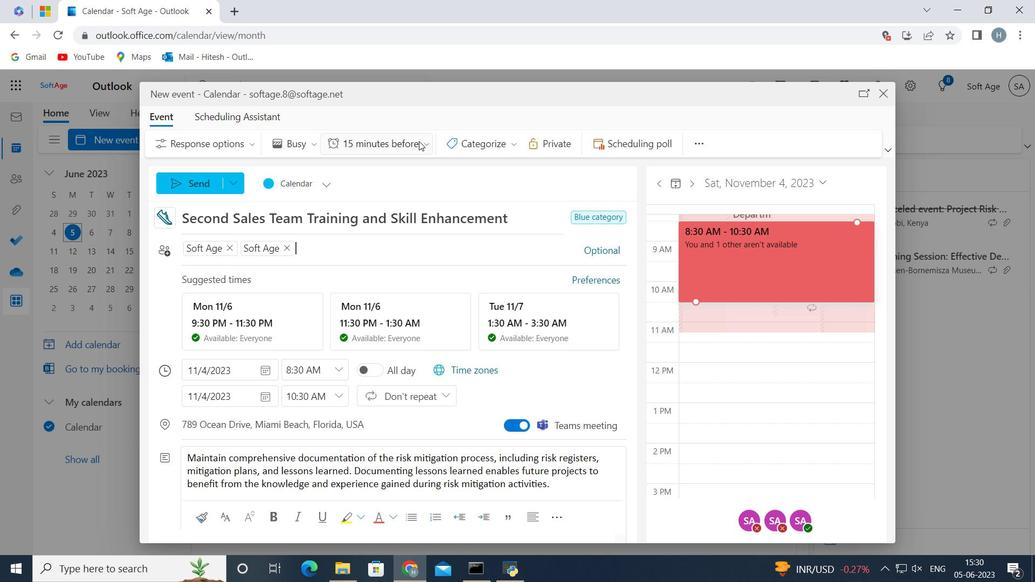 
Action: Mouse moved to (391, 290)
Screenshot: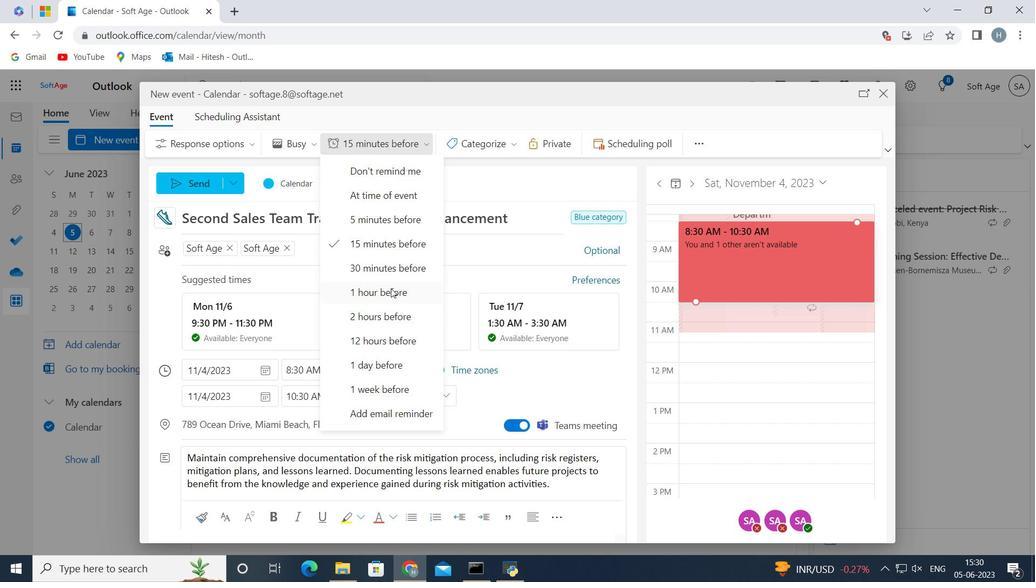 
Action: Mouse pressed left at (391, 290)
Screenshot: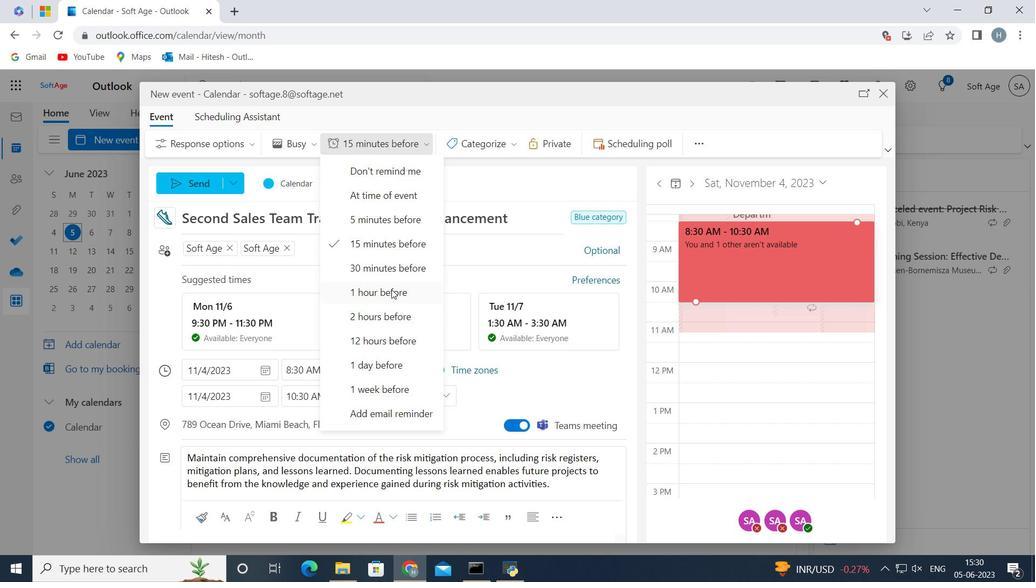 
Action: Mouse moved to (179, 185)
Screenshot: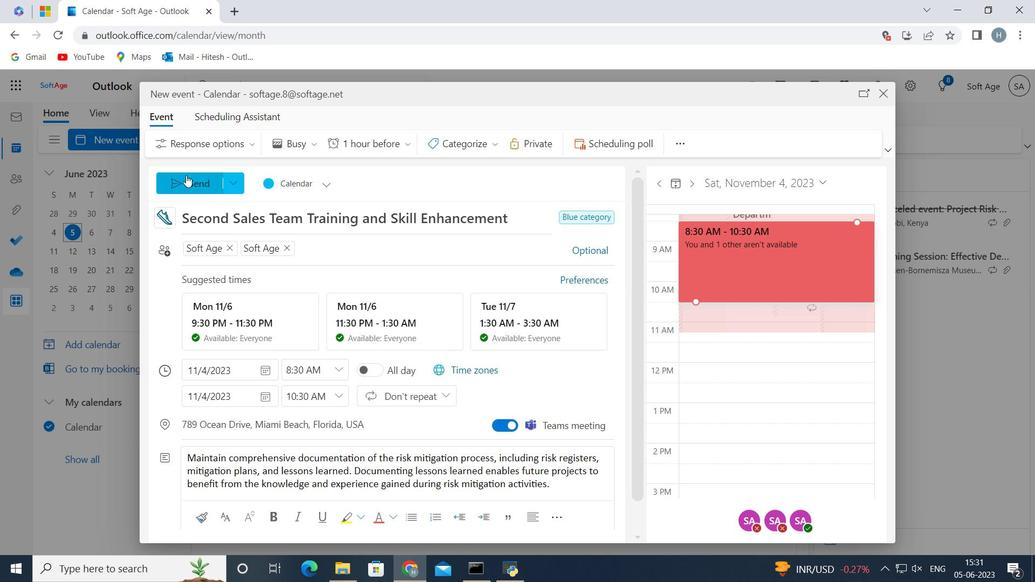 
Action: Mouse pressed left at (179, 185)
Screenshot: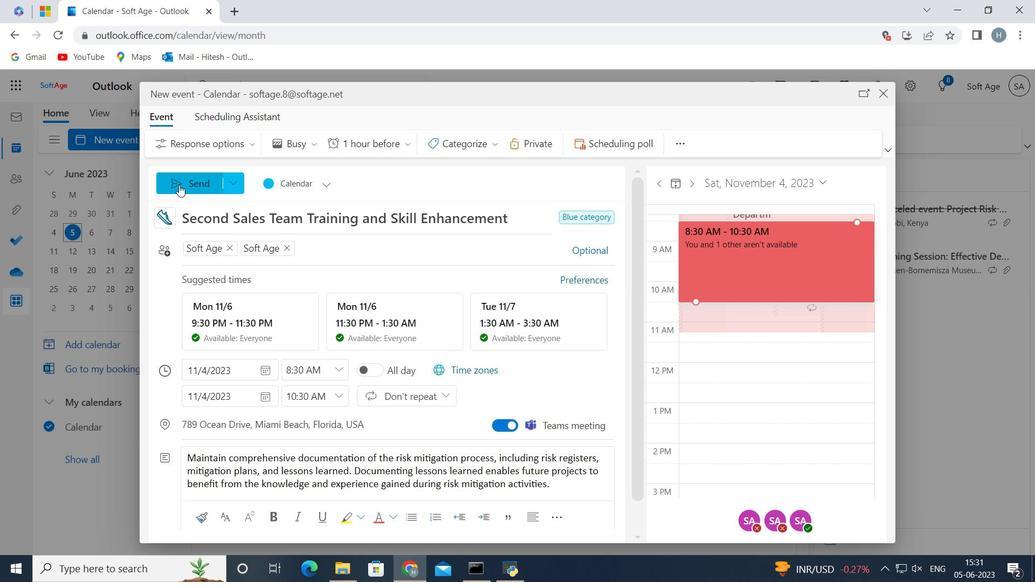 
Action: Mouse moved to (496, 217)
Screenshot: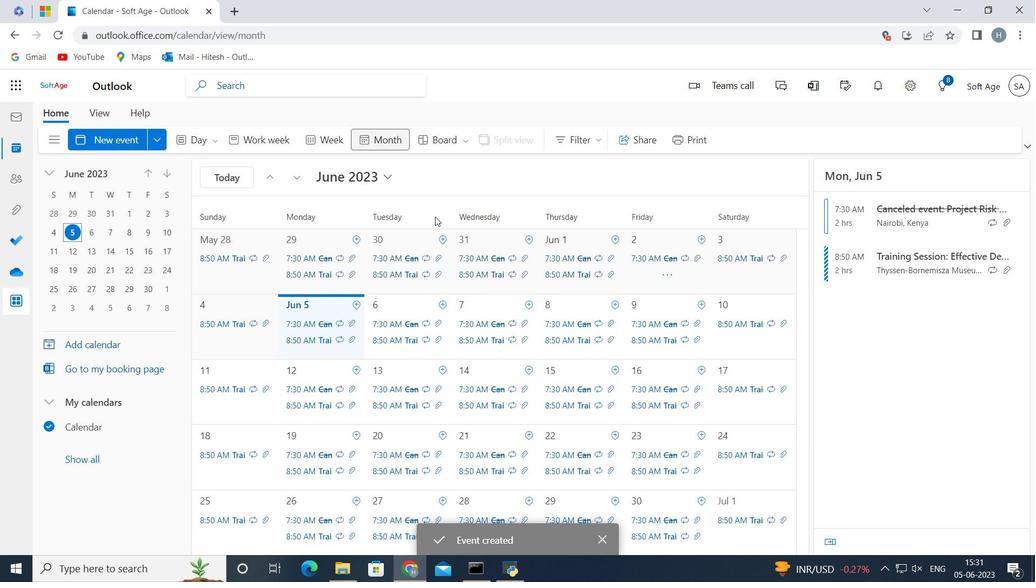 
